 Task: Look for space in Narasaraopet, India from 2nd September, 2023 to 10th September, 2023 for 1 adult in price range Rs.5000 to Rs.16000. Place can be private room with 1  bedroom having 1 bed and 1 bathroom. Property type can be house, flat, guest house, hotel. Amenities needed are: washing machine. Booking option can be shelf check-in. Required host language is English.
Action: Mouse moved to (435, 74)
Screenshot: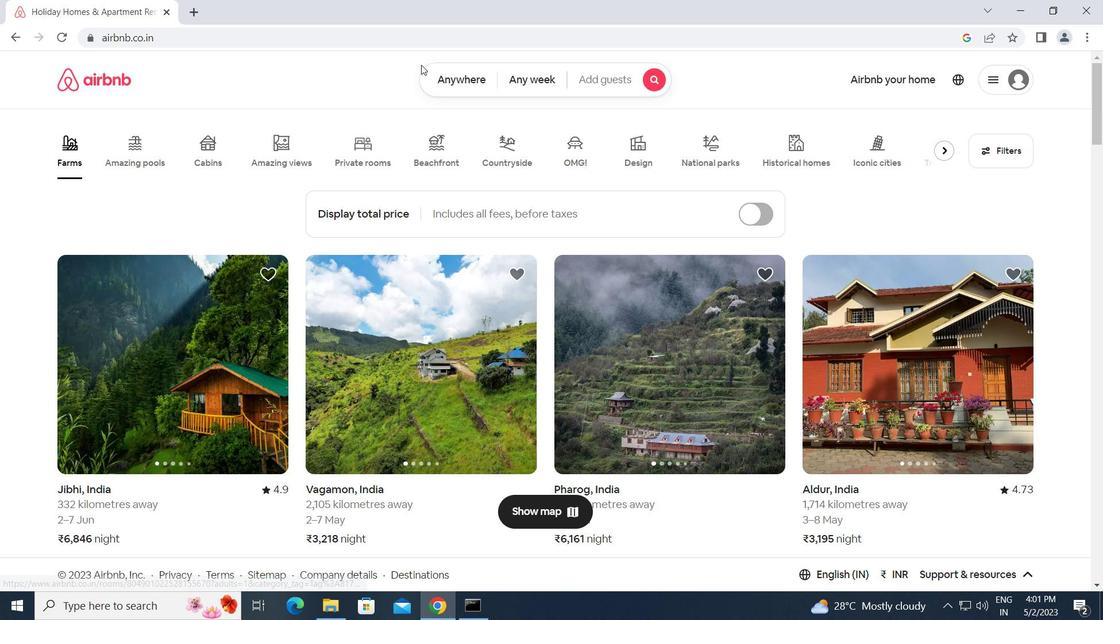 
Action: Mouse pressed left at (435, 74)
Screenshot: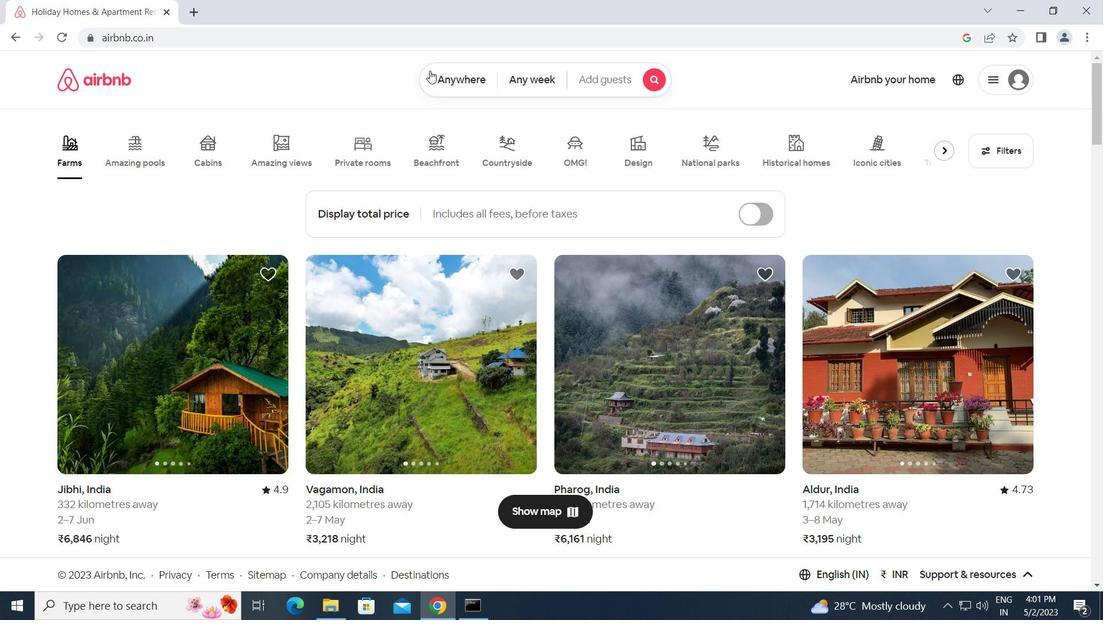 
Action: Mouse moved to (382, 116)
Screenshot: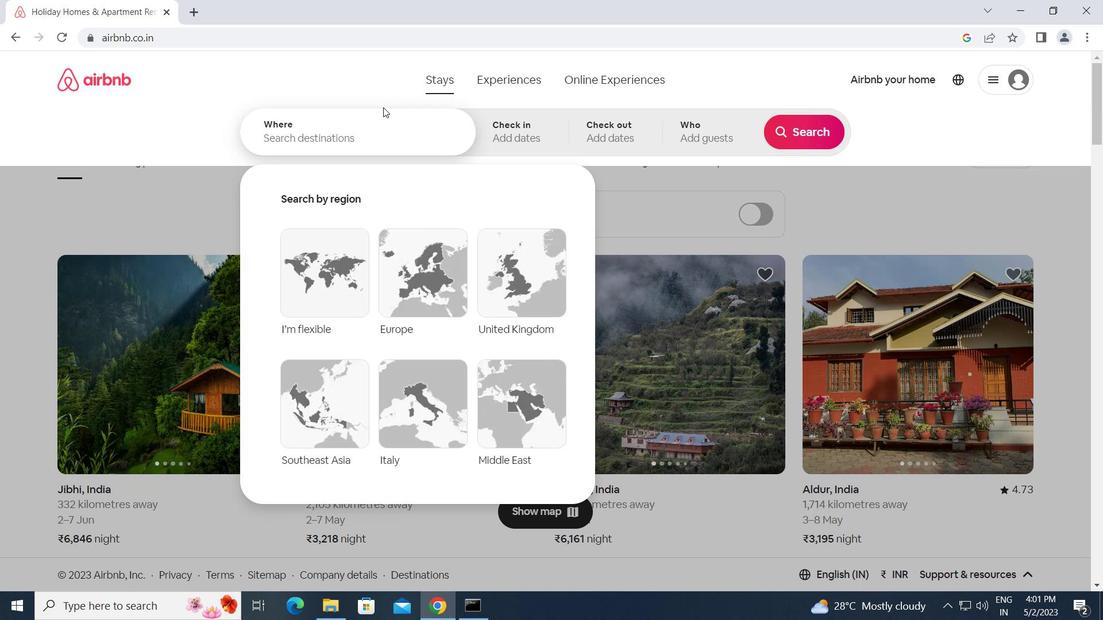 
Action: Mouse pressed left at (382, 116)
Screenshot: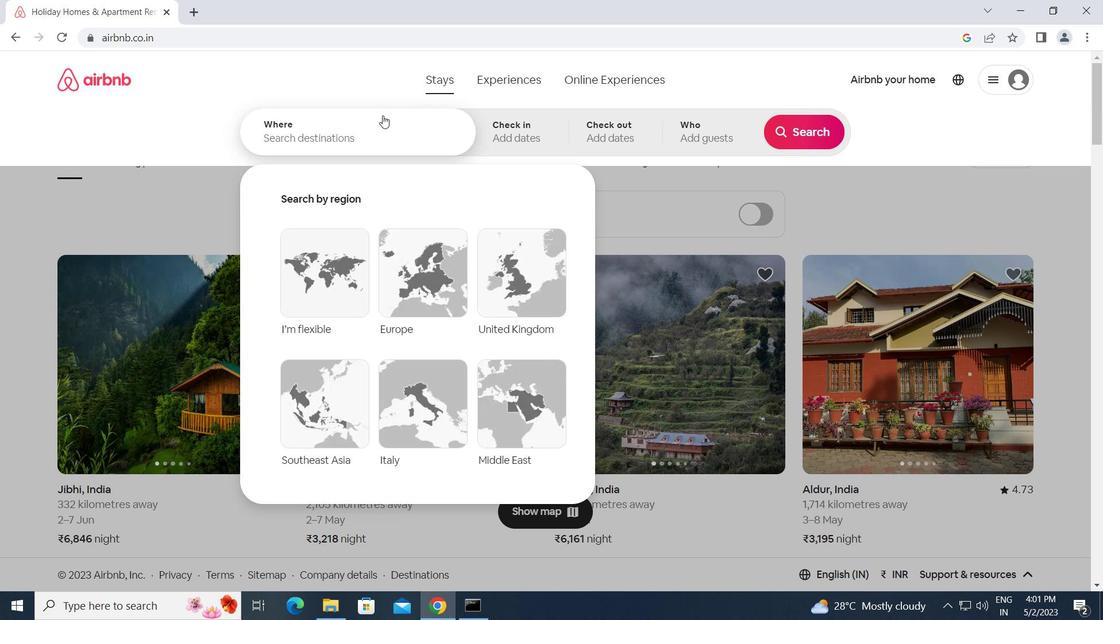 
Action: Mouse moved to (382, 116)
Screenshot: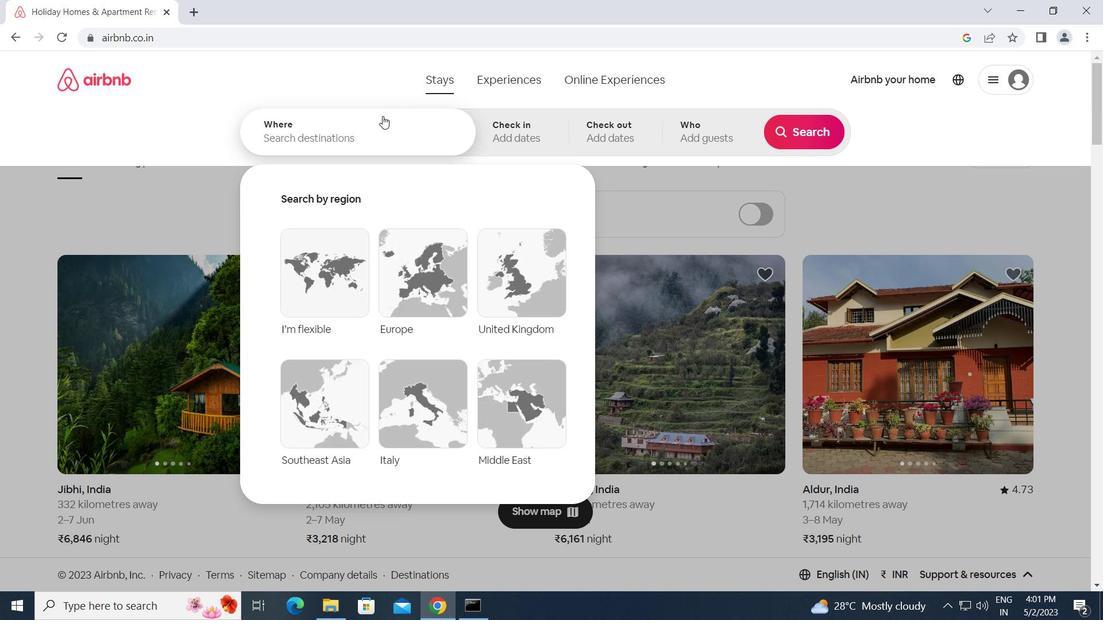 
Action: Key pressed n<Key.caps_lock>arasaraopet,<Key.space><Key.caps_lock>i<Key.caps_lock>ndia<Key.enter>
Screenshot: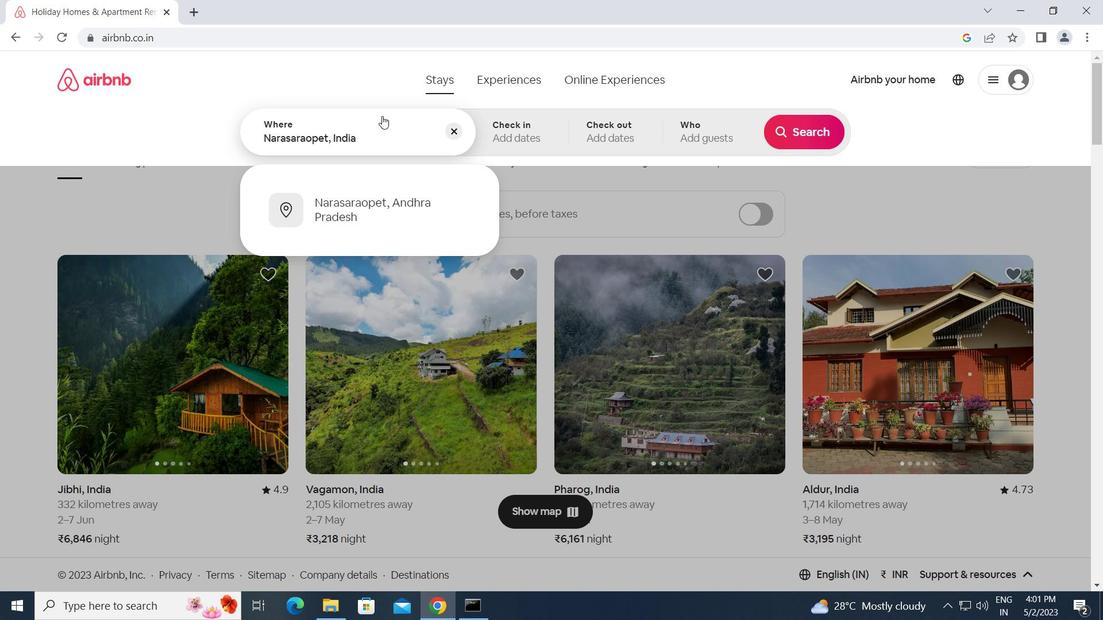 
Action: Mouse moved to (794, 251)
Screenshot: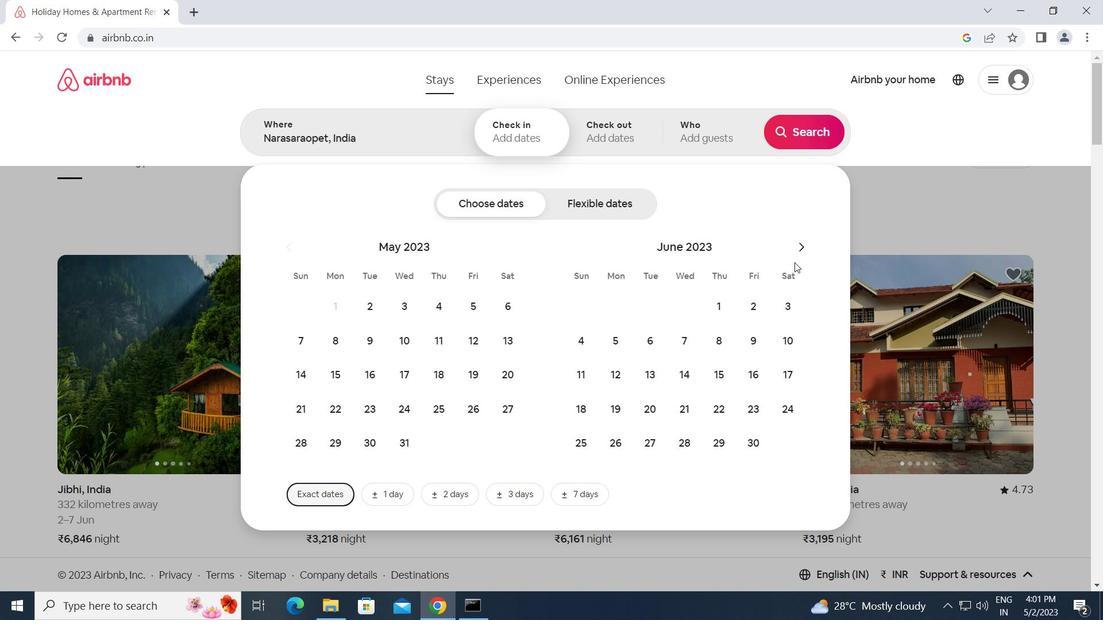 
Action: Mouse pressed left at (794, 251)
Screenshot: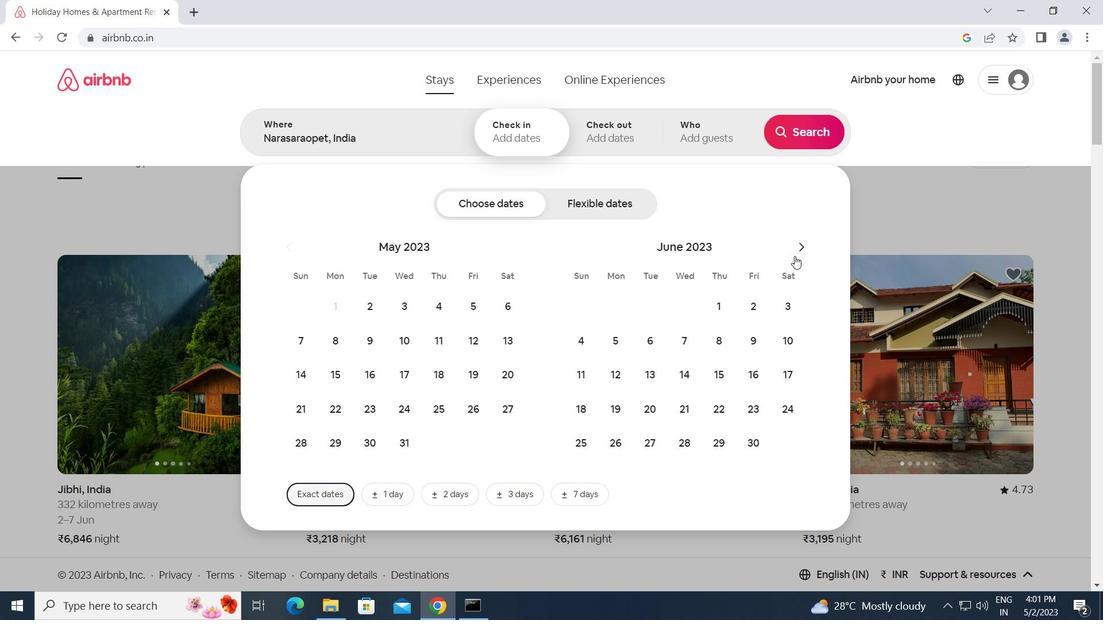 
Action: Mouse pressed left at (794, 251)
Screenshot: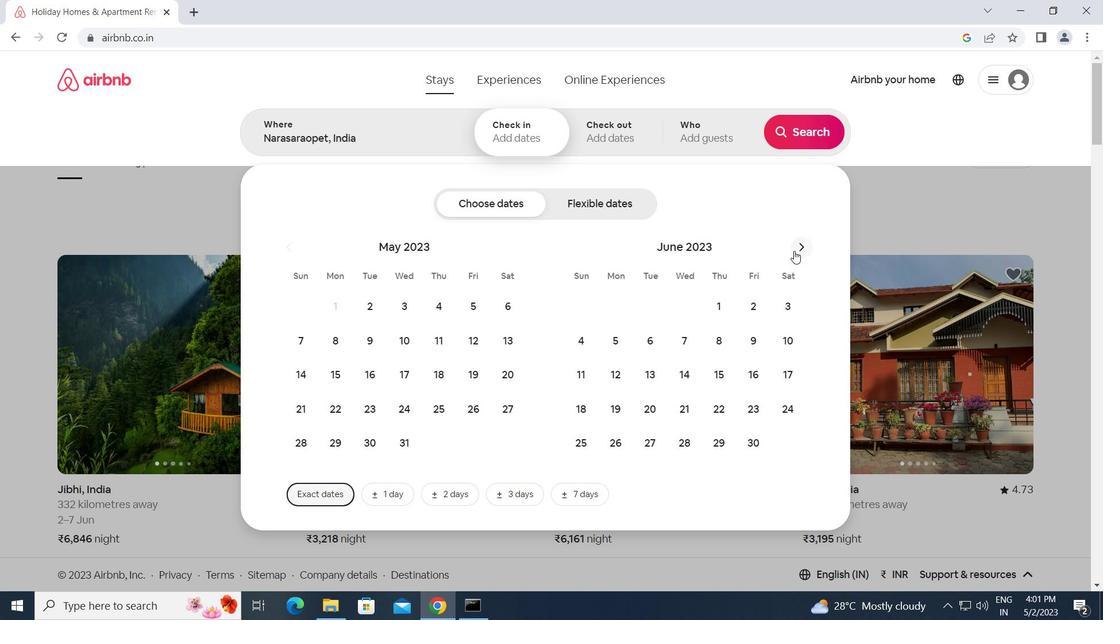 
Action: Mouse pressed left at (794, 251)
Screenshot: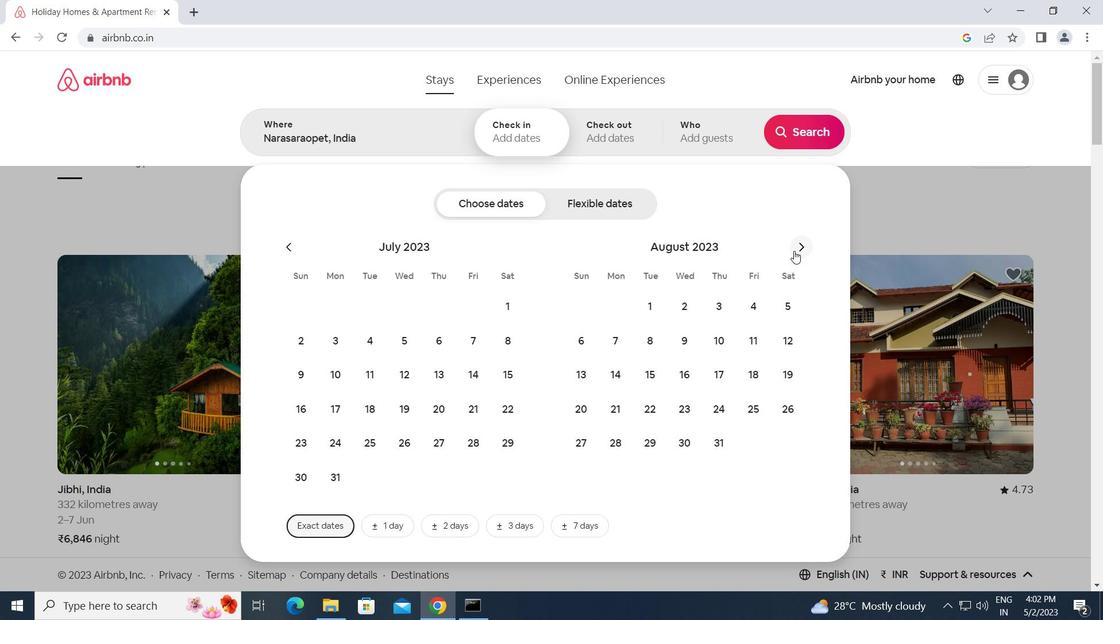 
Action: Mouse moved to (790, 300)
Screenshot: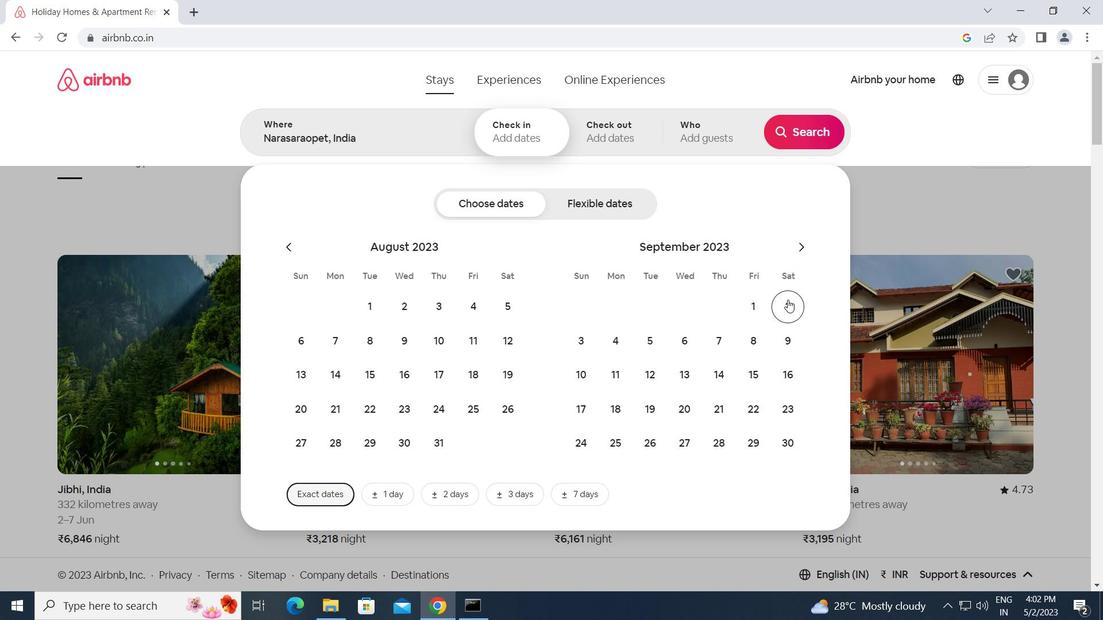 
Action: Mouse pressed left at (790, 300)
Screenshot: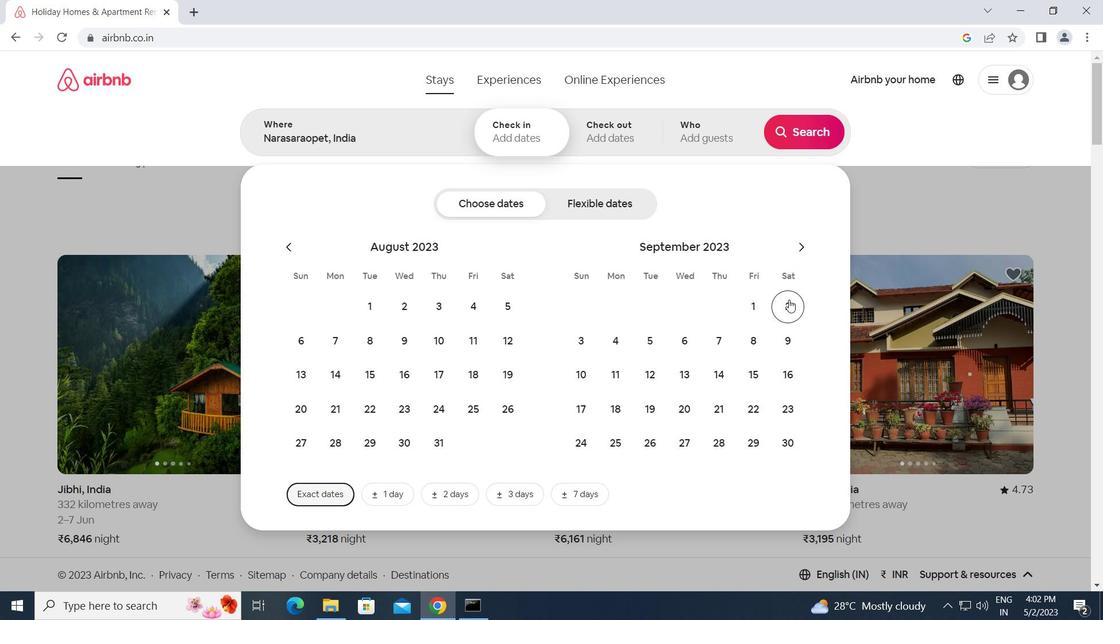 
Action: Mouse moved to (574, 375)
Screenshot: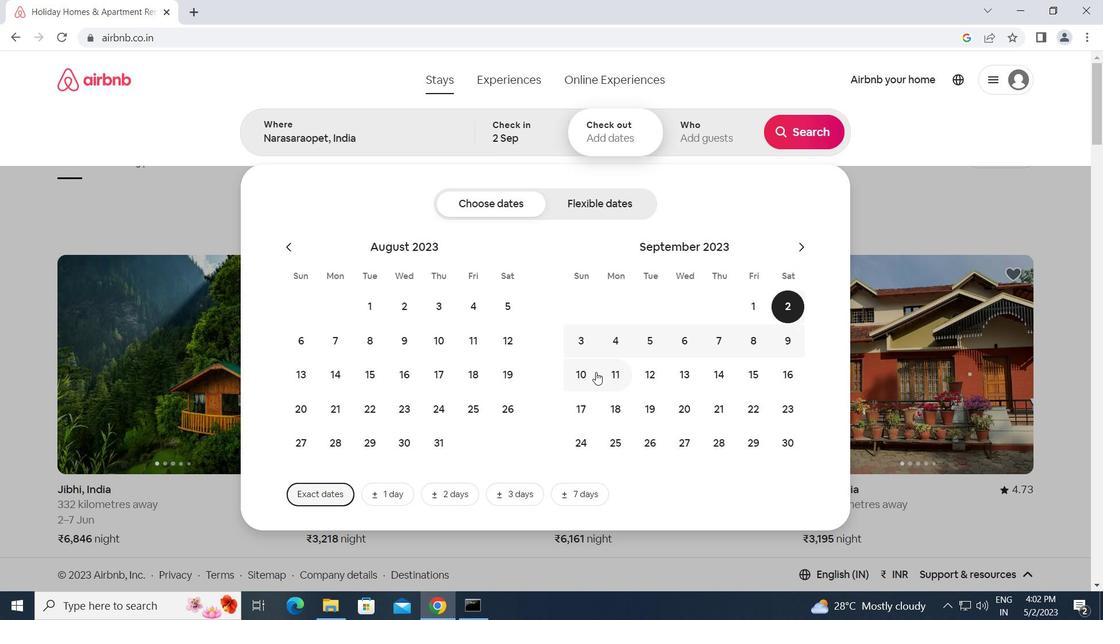 
Action: Mouse pressed left at (574, 375)
Screenshot: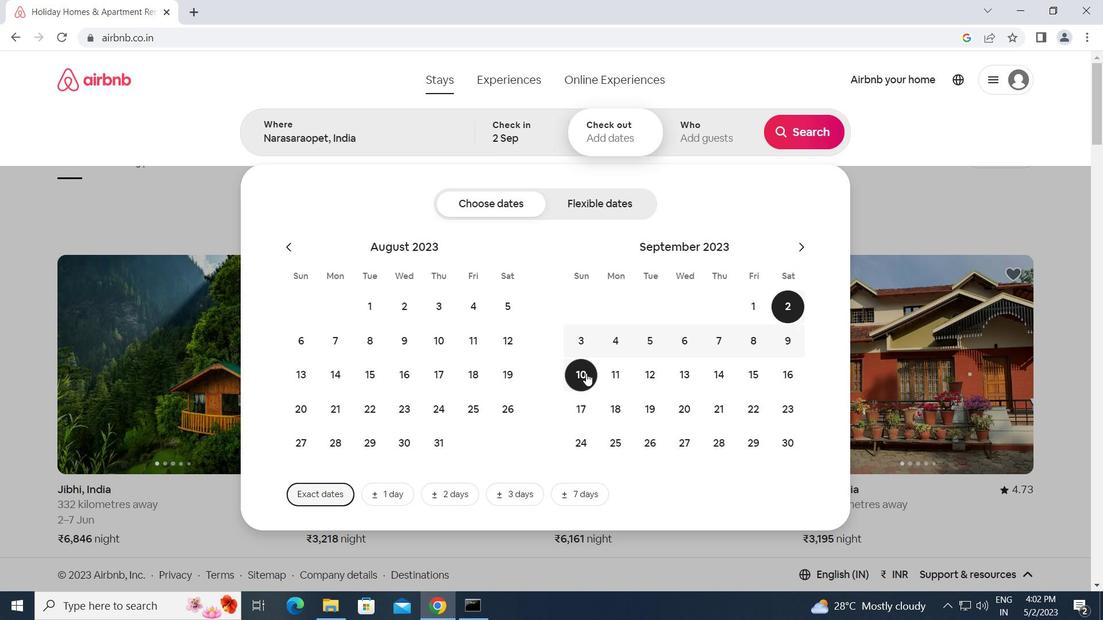 
Action: Mouse moved to (716, 133)
Screenshot: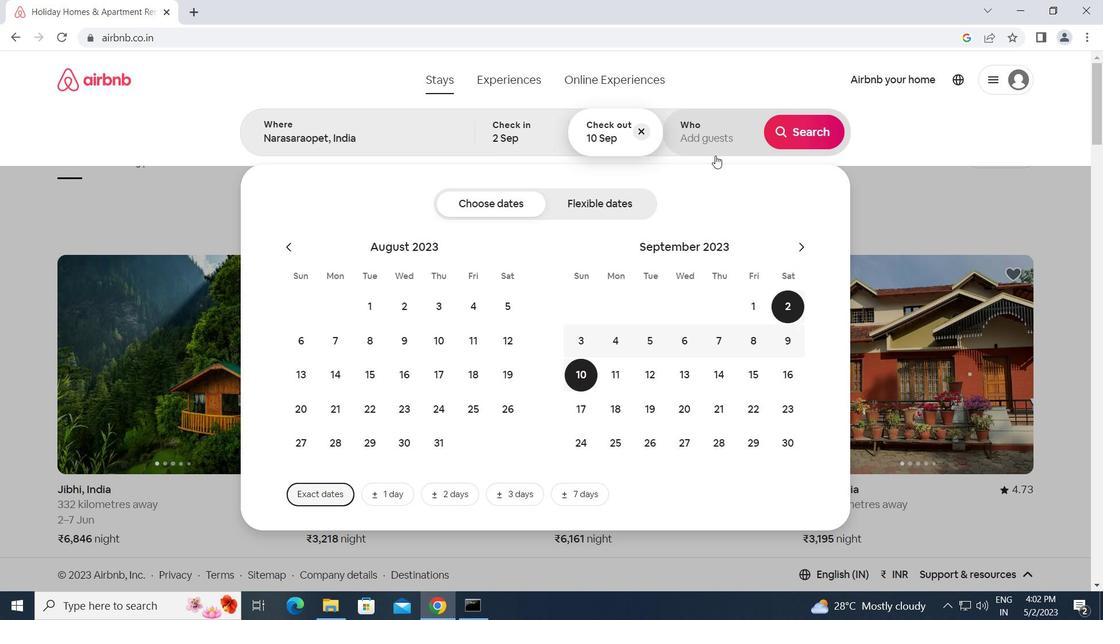 
Action: Mouse pressed left at (716, 133)
Screenshot: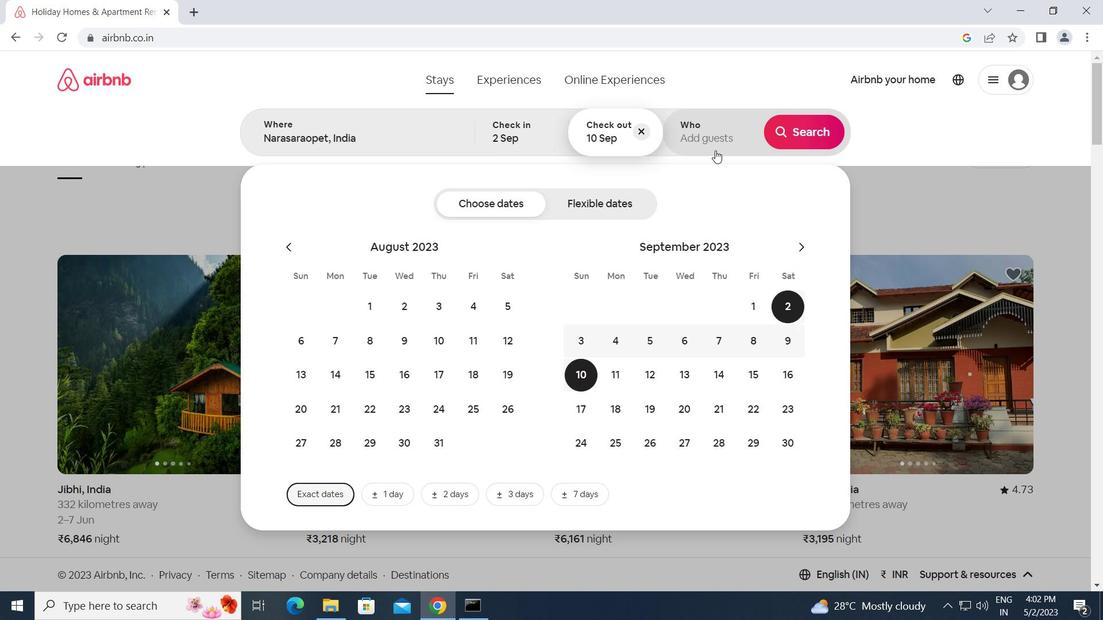 
Action: Mouse moved to (812, 204)
Screenshot: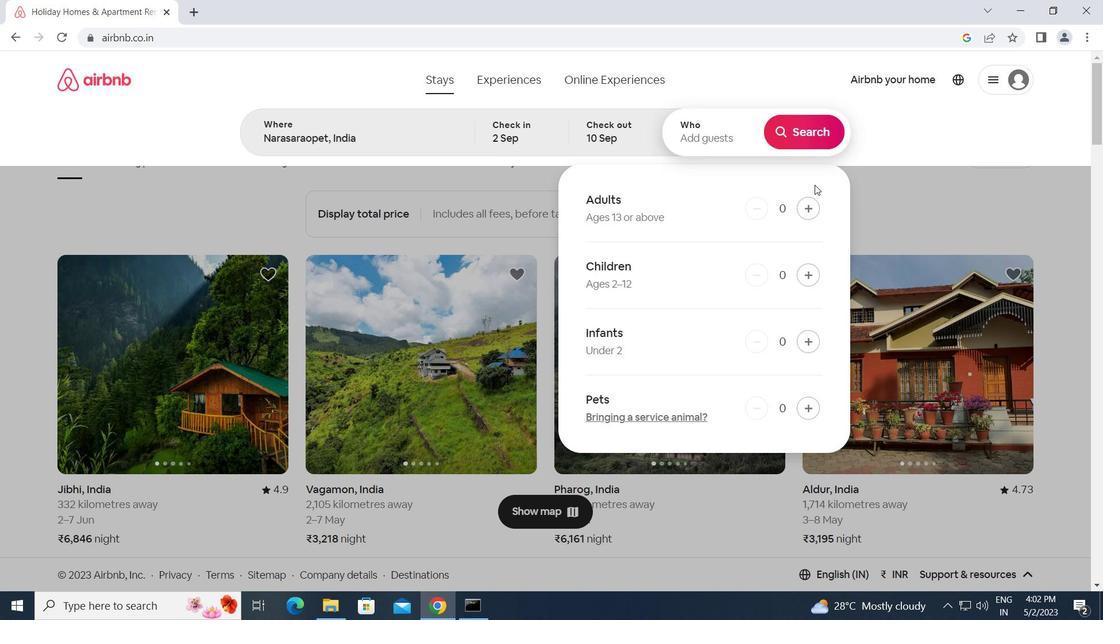 
Action: Mouse pressed left at (812, 204)
Screenshot: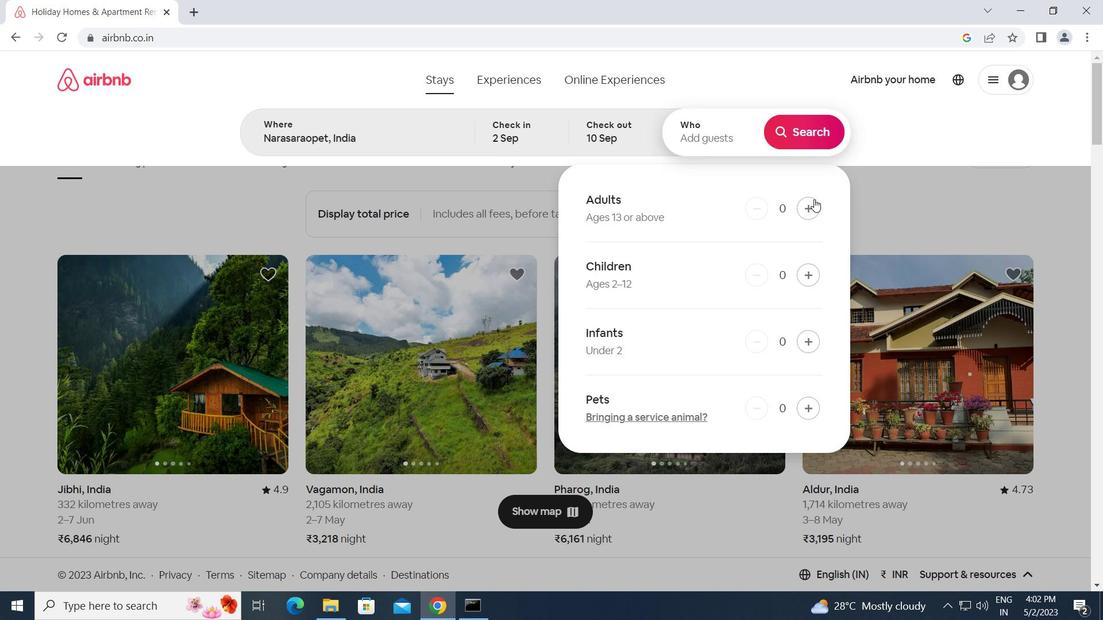 
Action: Mouse moved to (819, 120)
Screenshot: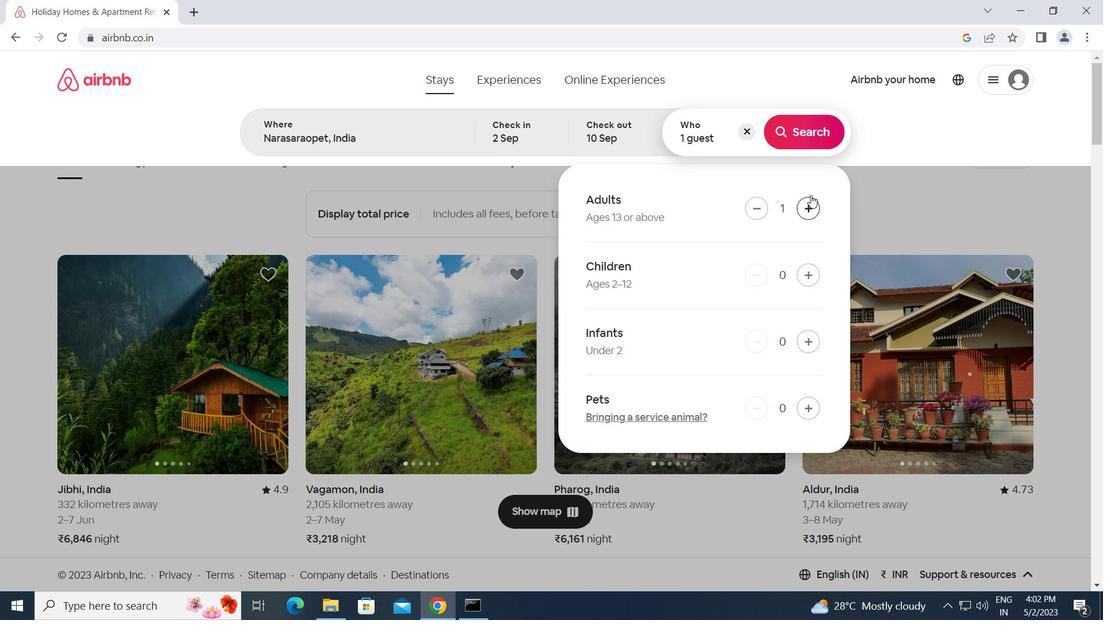 
Action: Mouse pressed left at (819, 120)
Screenshot: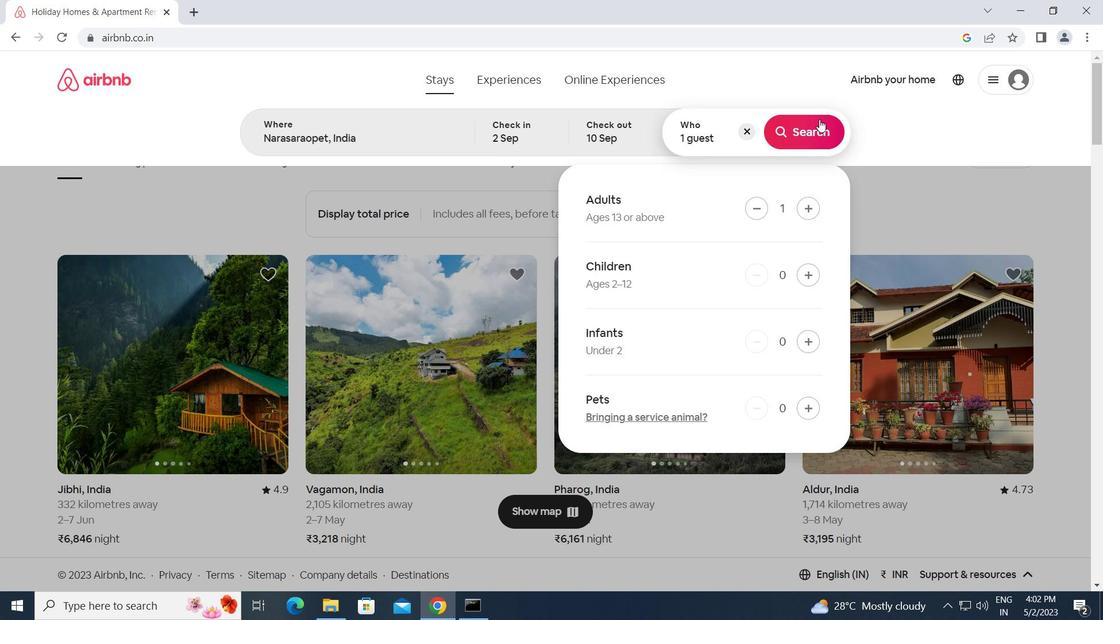 
Action: Mouse moved to (1045, 140)
Screenshot: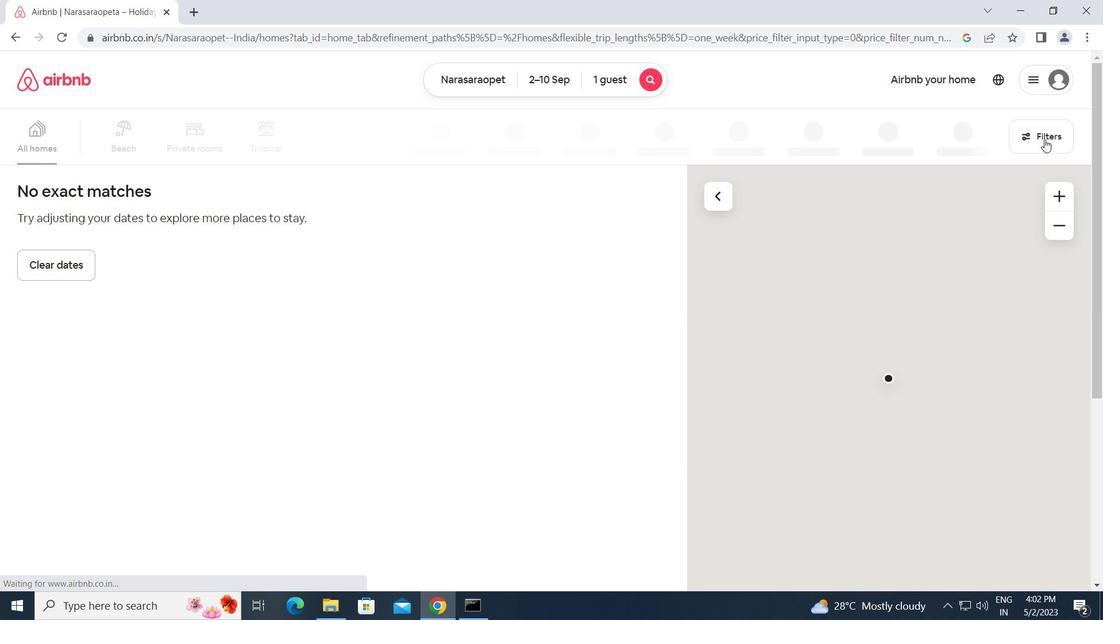 
Action: Mouse pressed left at (1045, 140)
Screenshot: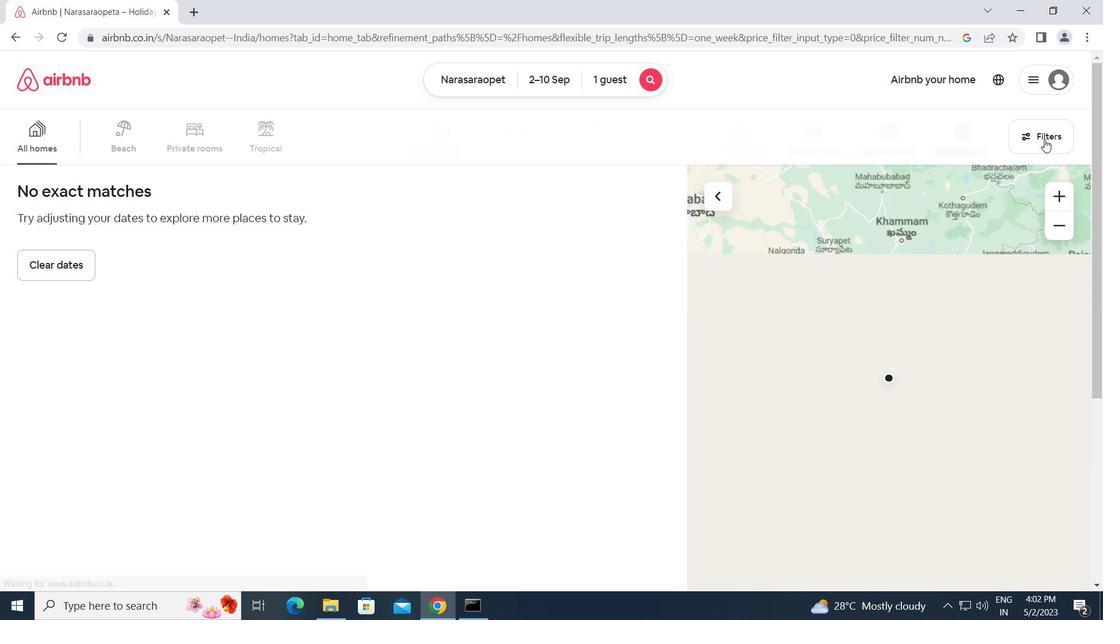 
Action: Mouse moved to (371, 232)
Screenshot: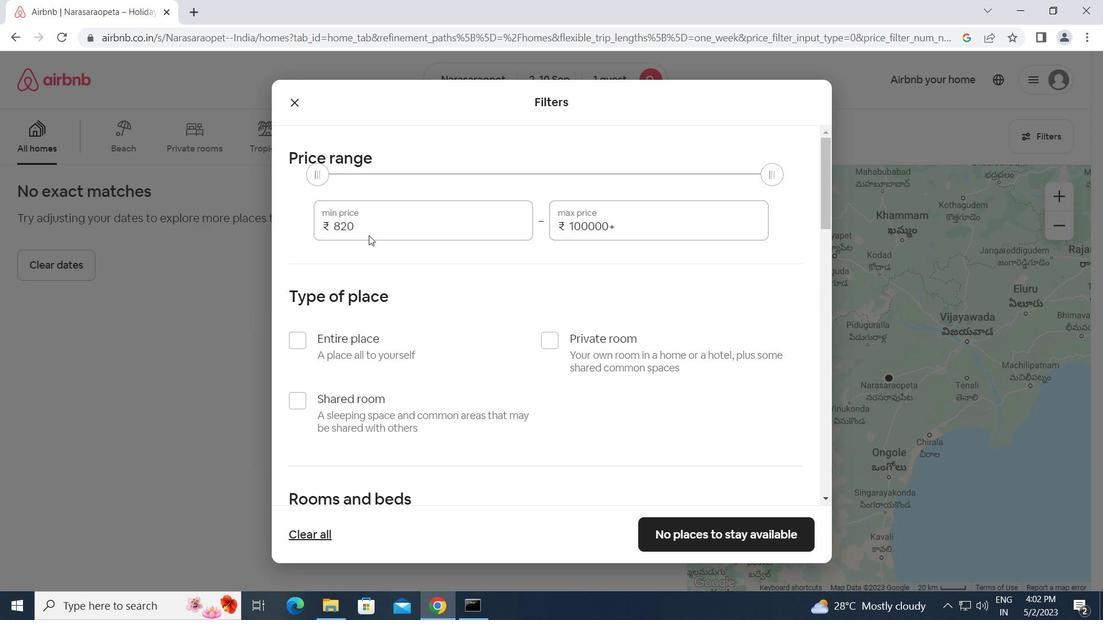
Action: Mouse pressed left at (371, 232)
Screenshot: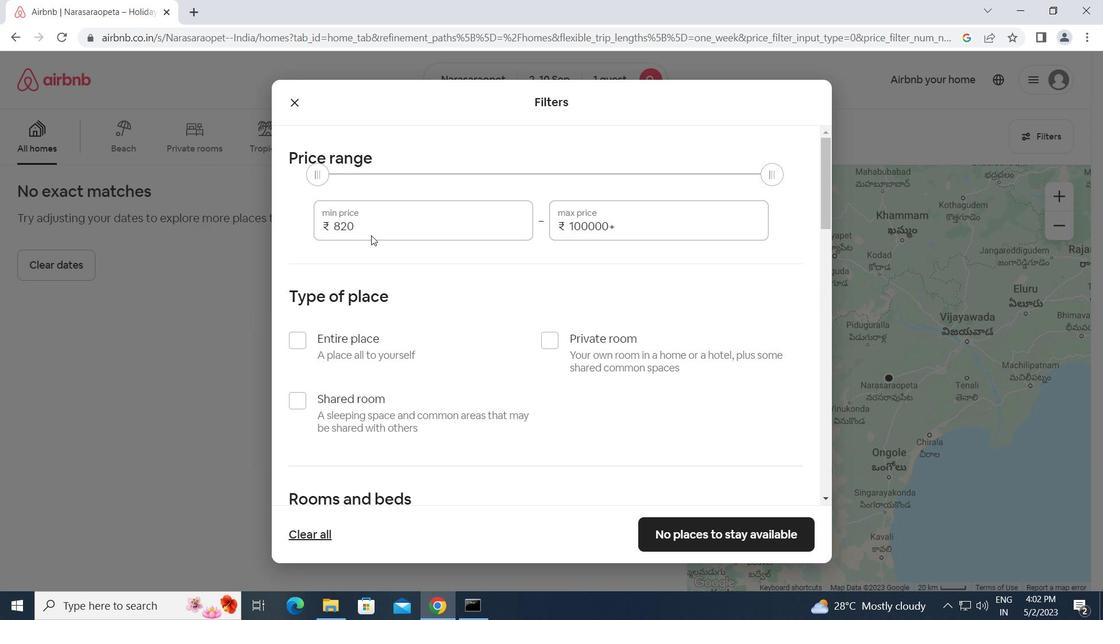 
Action: Mouse moved to (303, 227)
Screenshot: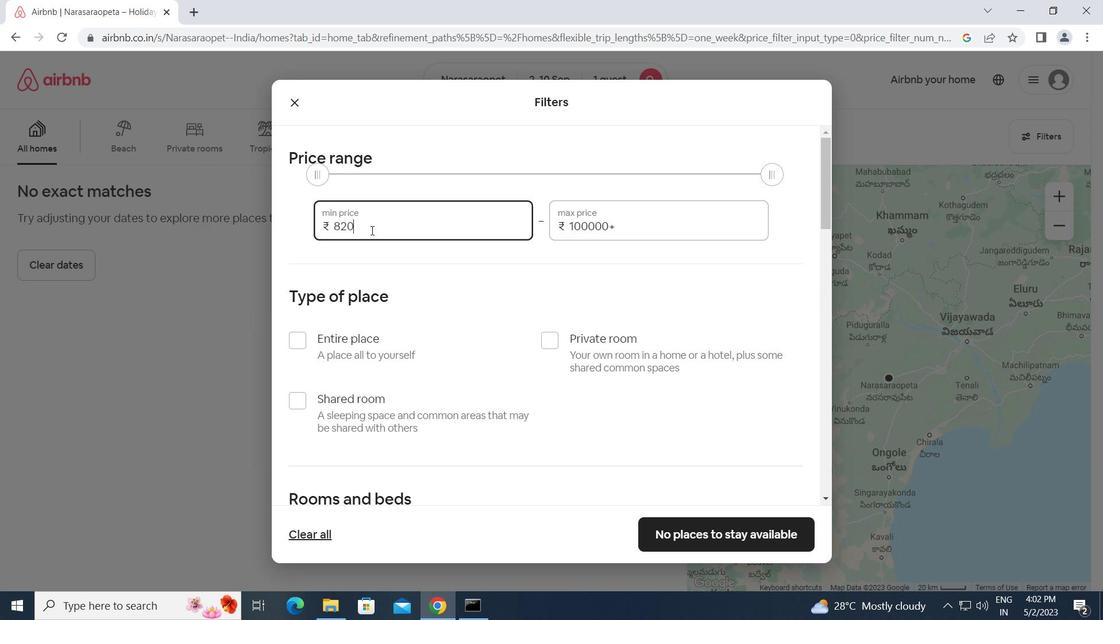 
Action: Key pressed 5000<Key.tab>16000
Screenshot: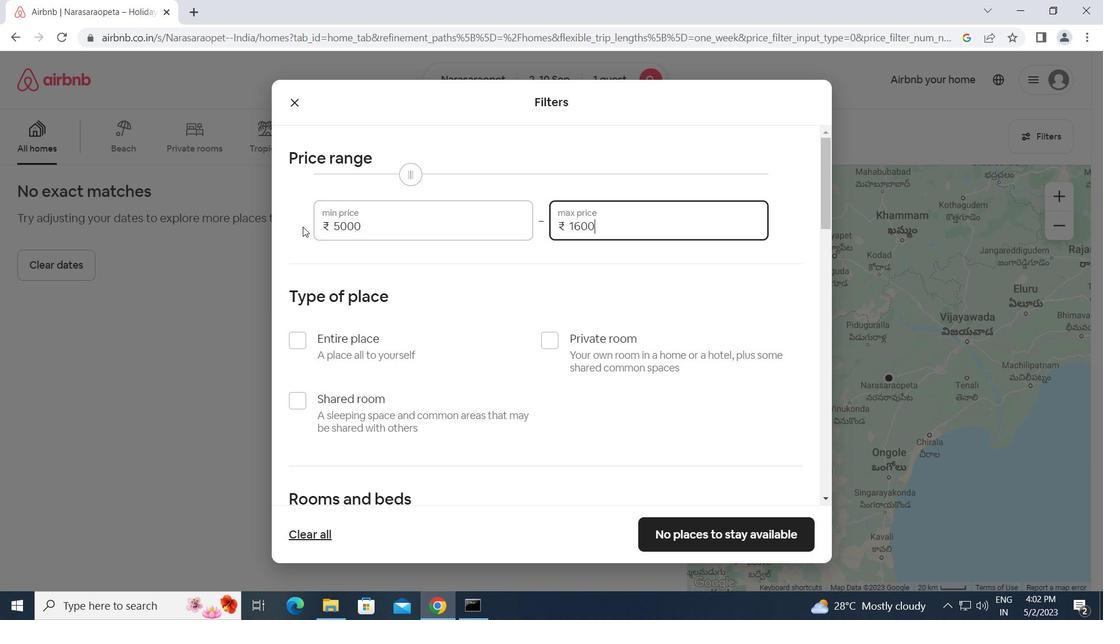 
Action: Mouse moved to (549, 342)
Screenshot: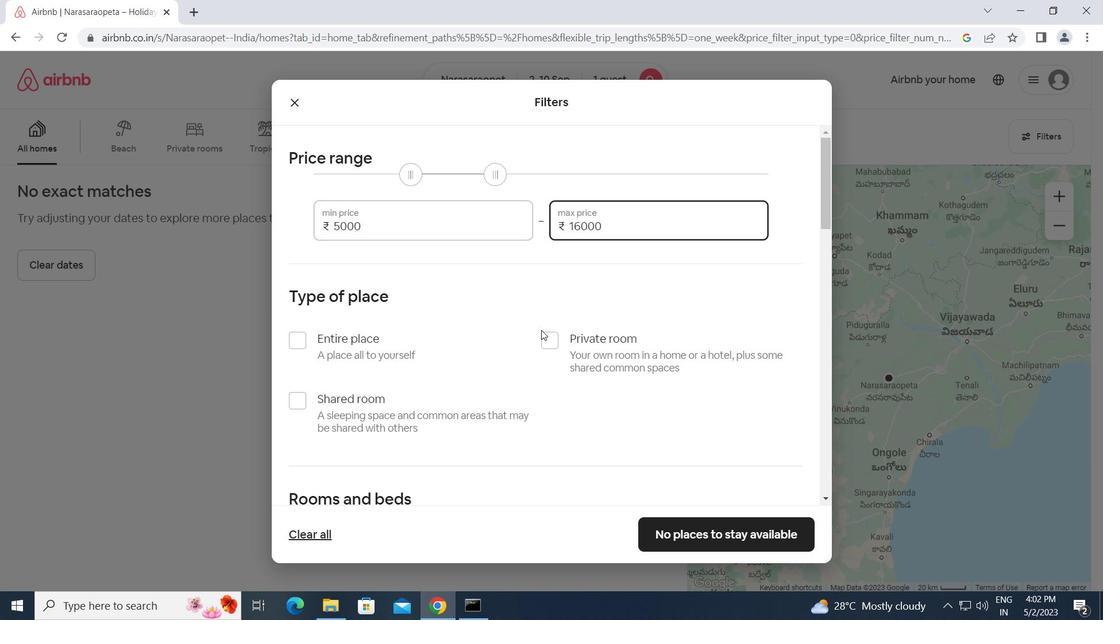 
Action: Mouse pressed left at (549, 342)
Screenshot: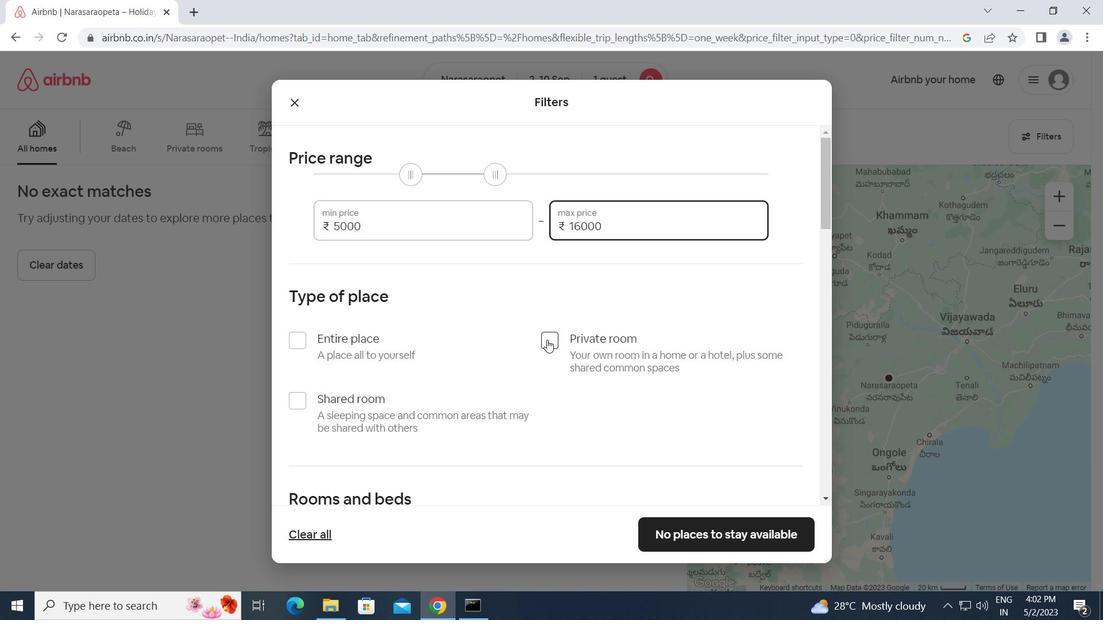
Action: Mouse moved to (542, 342)
Screenshot: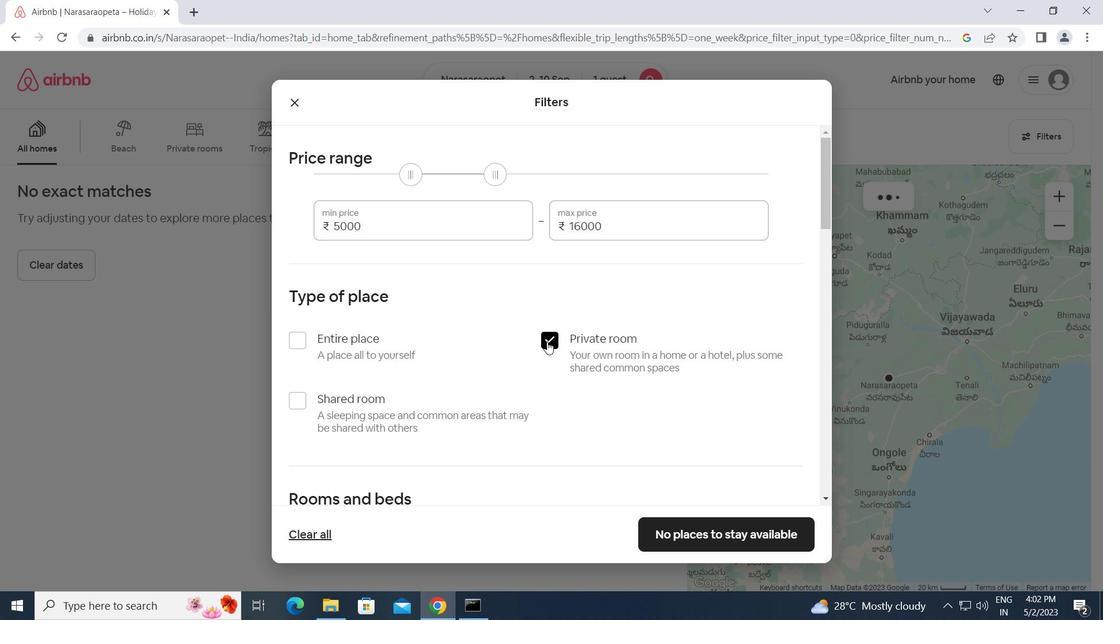 
Action: Mouse scrolled (542, 341) with delta (0, 0)
Screenshot: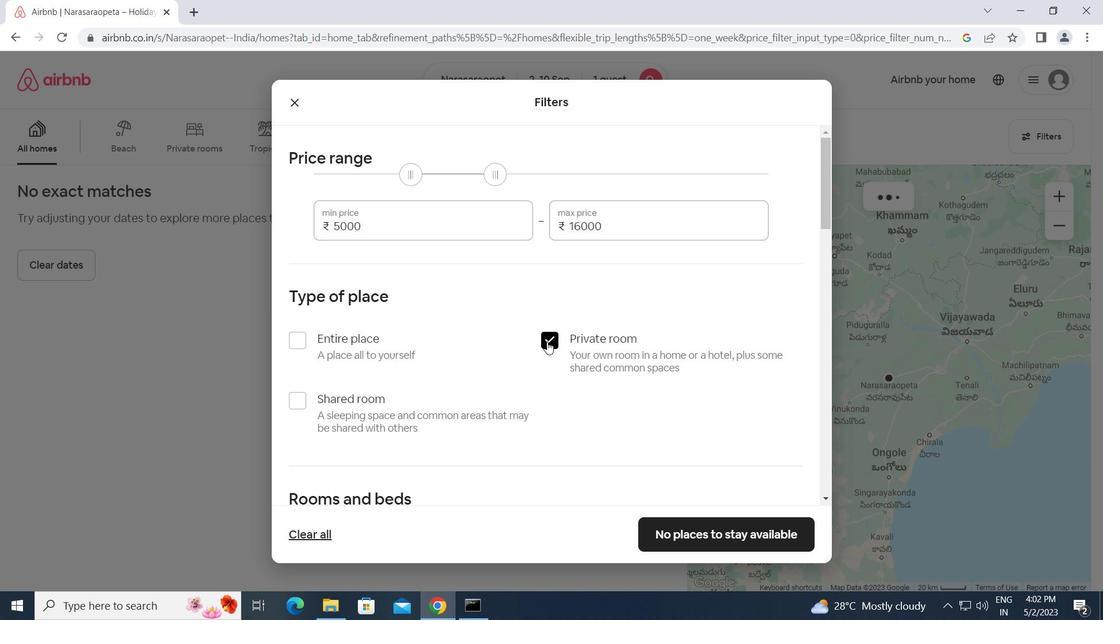 
Action: Mouse scrolled (542, 341) with delta (0, 0)
Screenshot: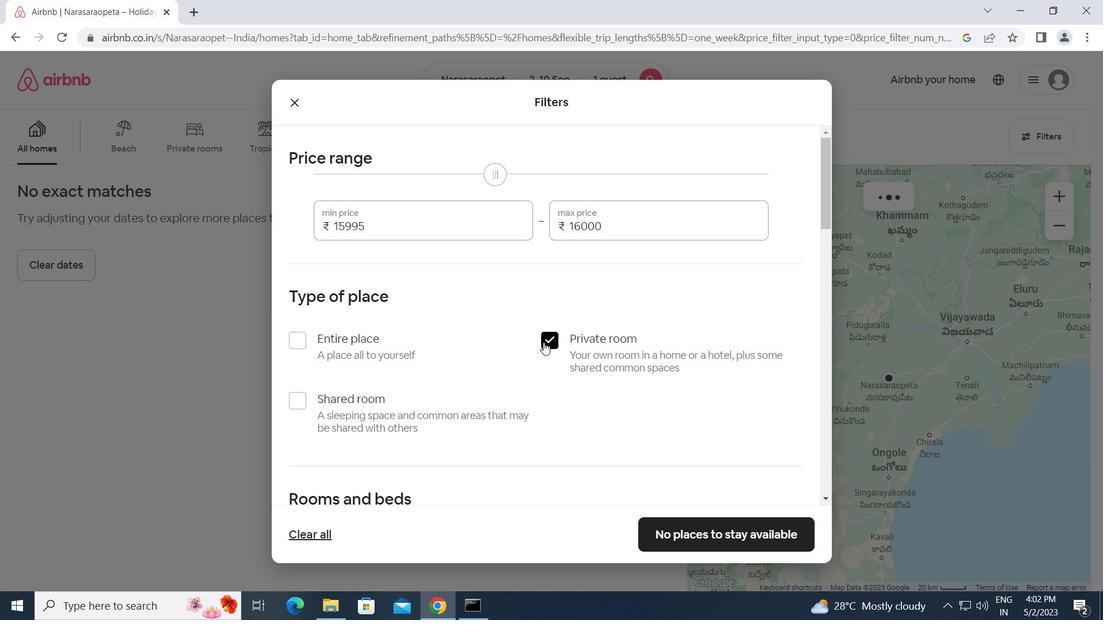 
Action: Mouse scrolled (542, 341) with delta (0, 0)
Screenshot: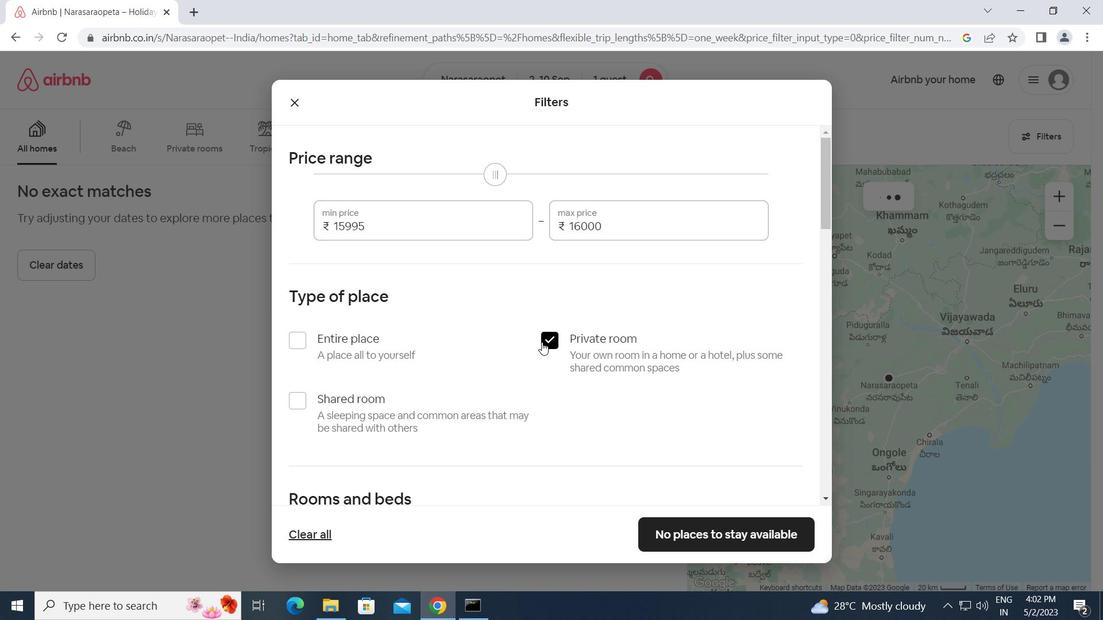 
Action: Mouse scrolled (542, 341) with delta (0, 0)
Screenshot: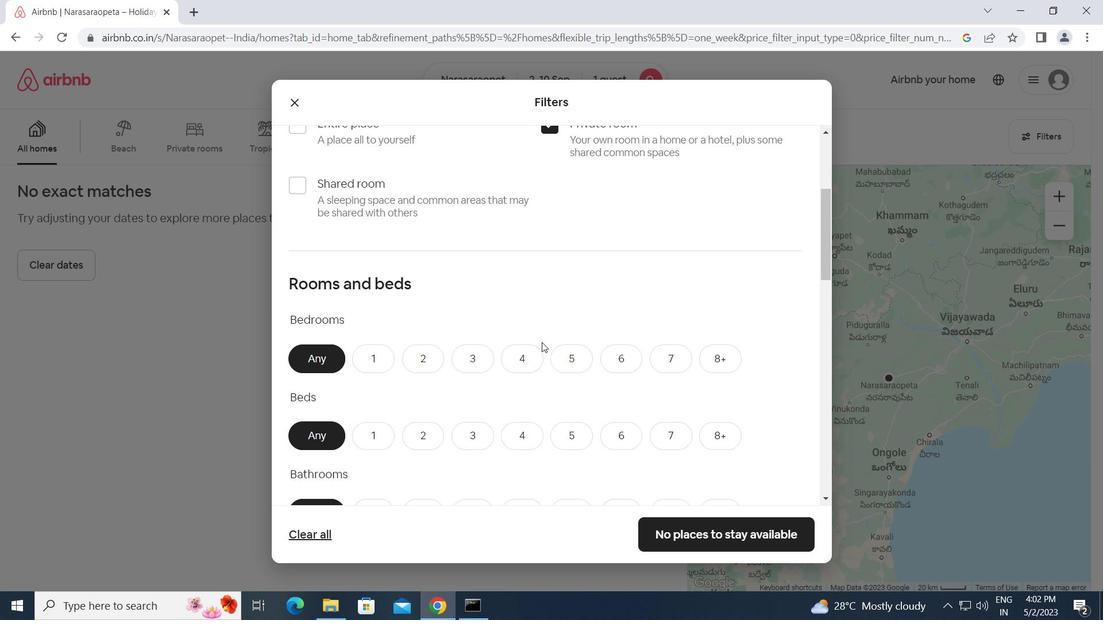 
Action: Mouse scrolled (542, 341) with delta (0, 0)
Screenshot: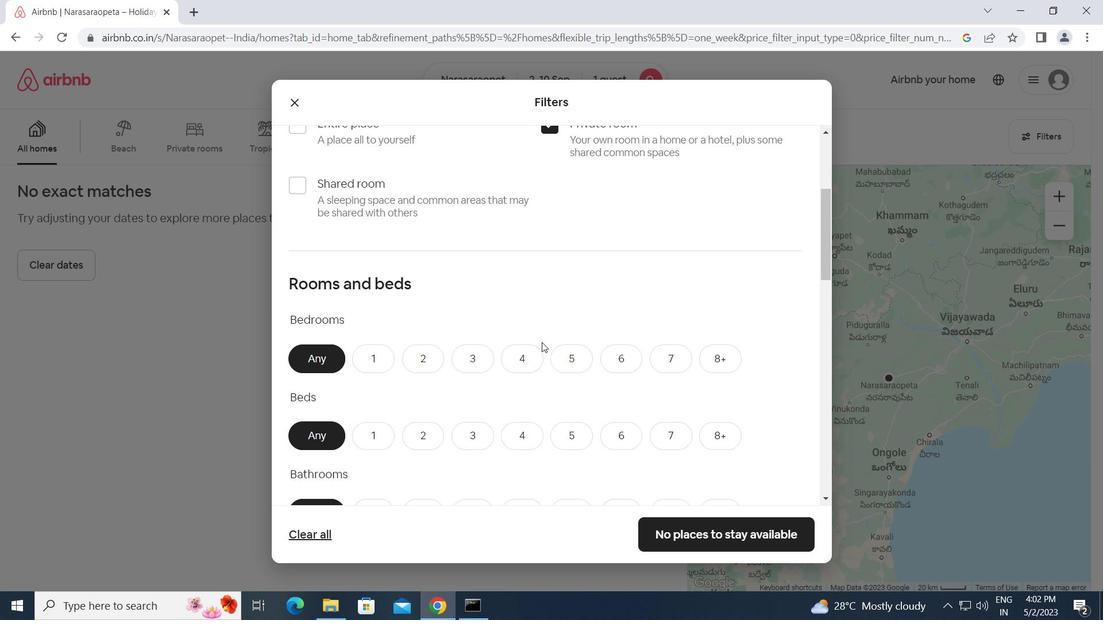 
Action: Mouse moved to (358, 213)
Screenshot: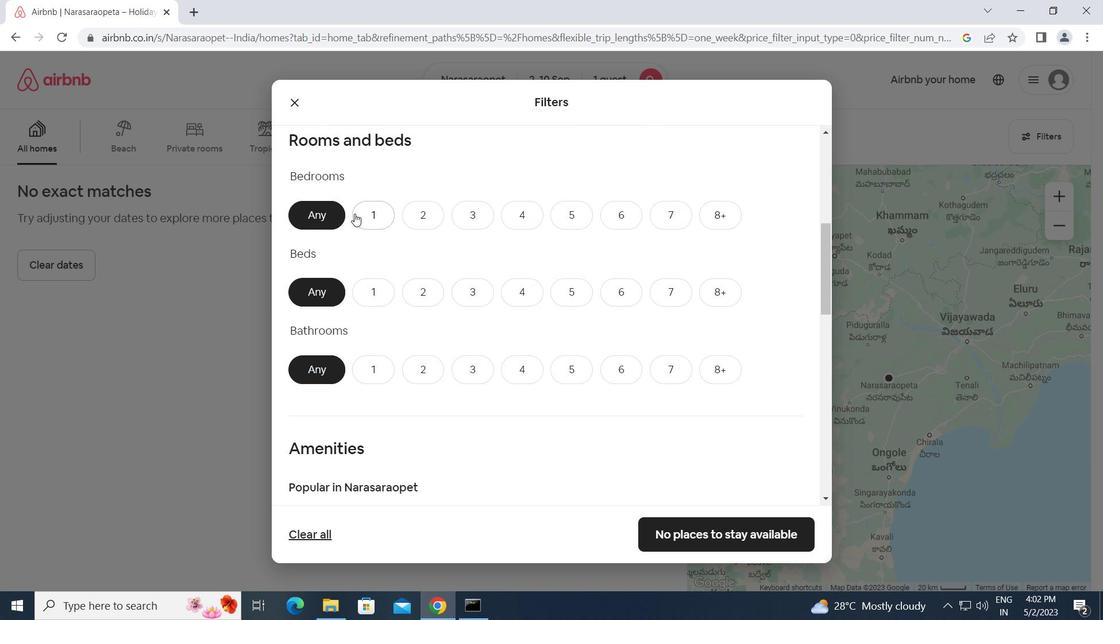 
Action: Mouse pressed left at (358, 213)
Screenshot: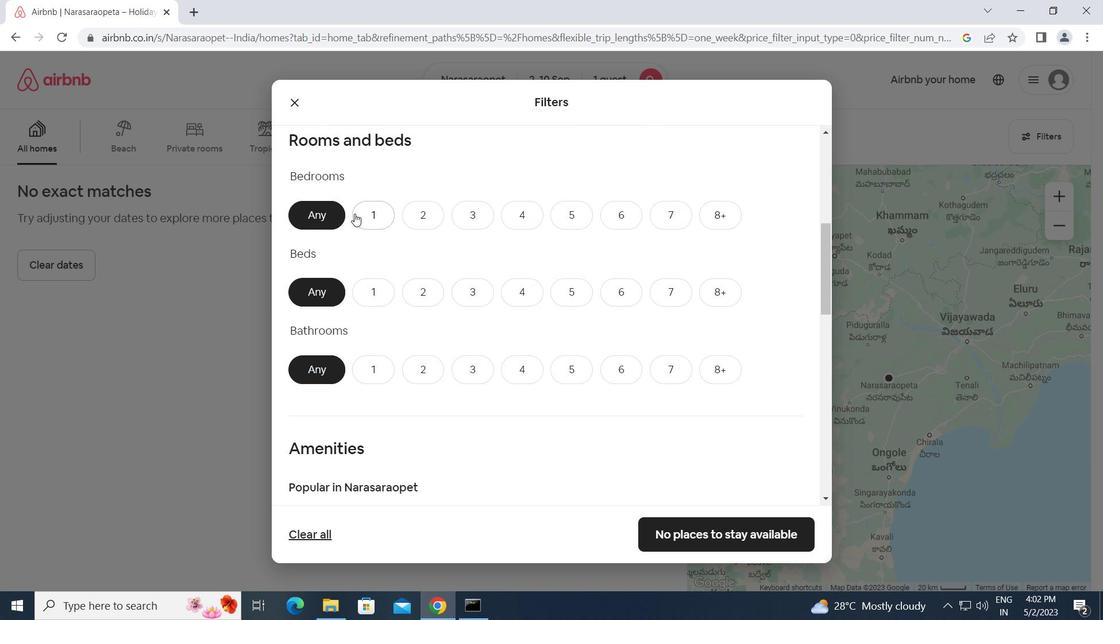 
Action: Mouse moved to (376, 286)
Screenshot: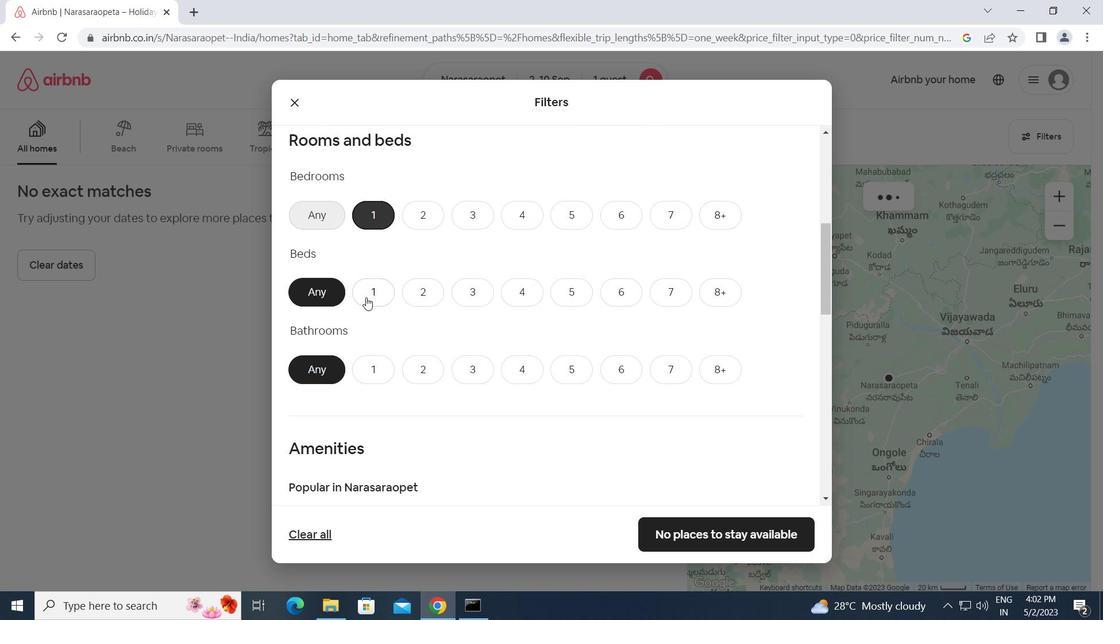 
Action: Mouse pressed left at (376, 286)
Screenshot: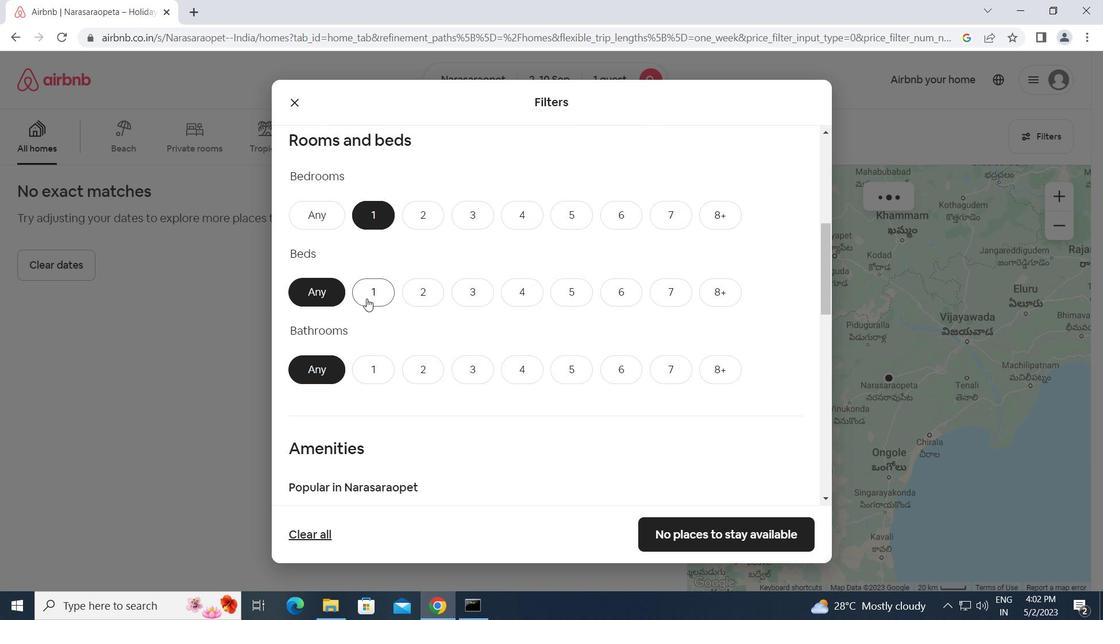 
Action: Mouse moved to (379, 359)
Screenshot: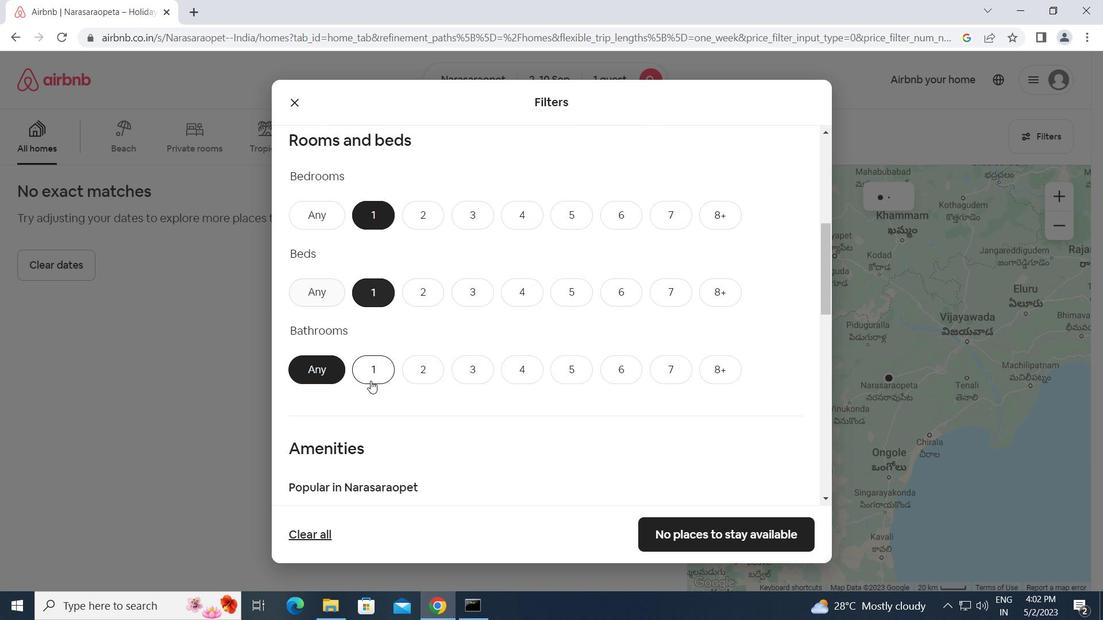 
Action: Mouse pressed left at (379, 359)
Screenshot: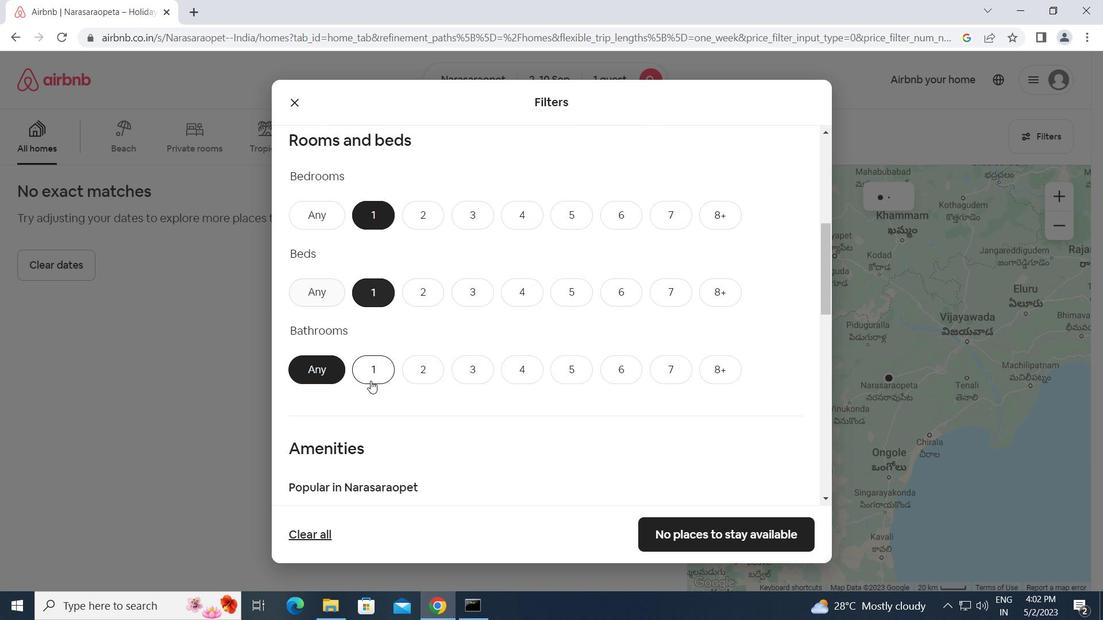 
Action: Mouse moved to (443, 401)
Screenshot: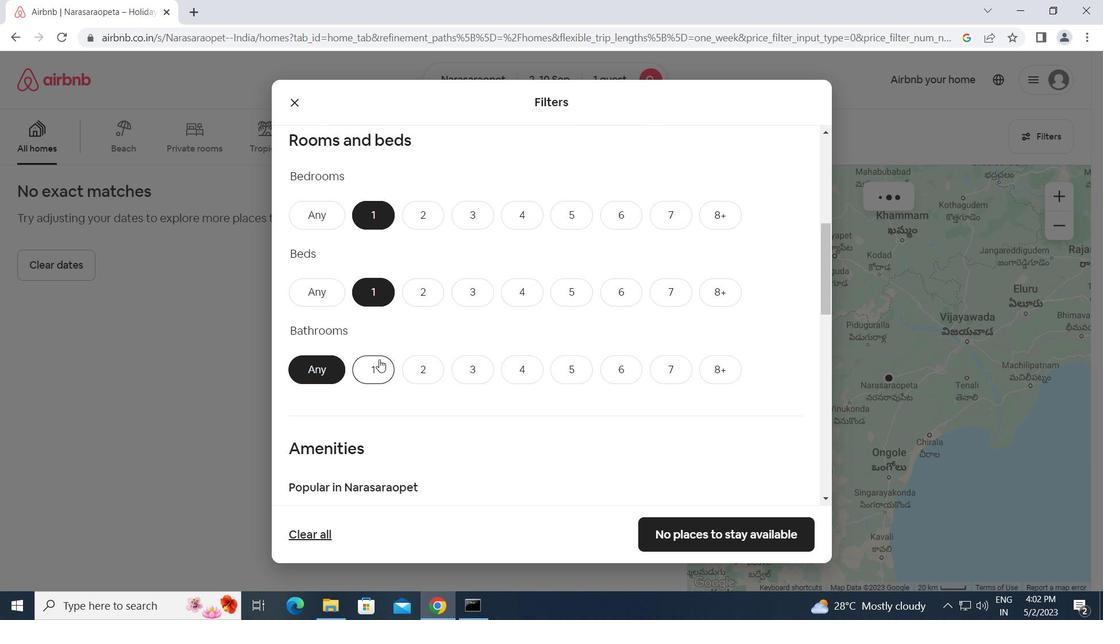 
Action: Mouse scrolled (443, 401) with delta (0, 0)
Screenshot: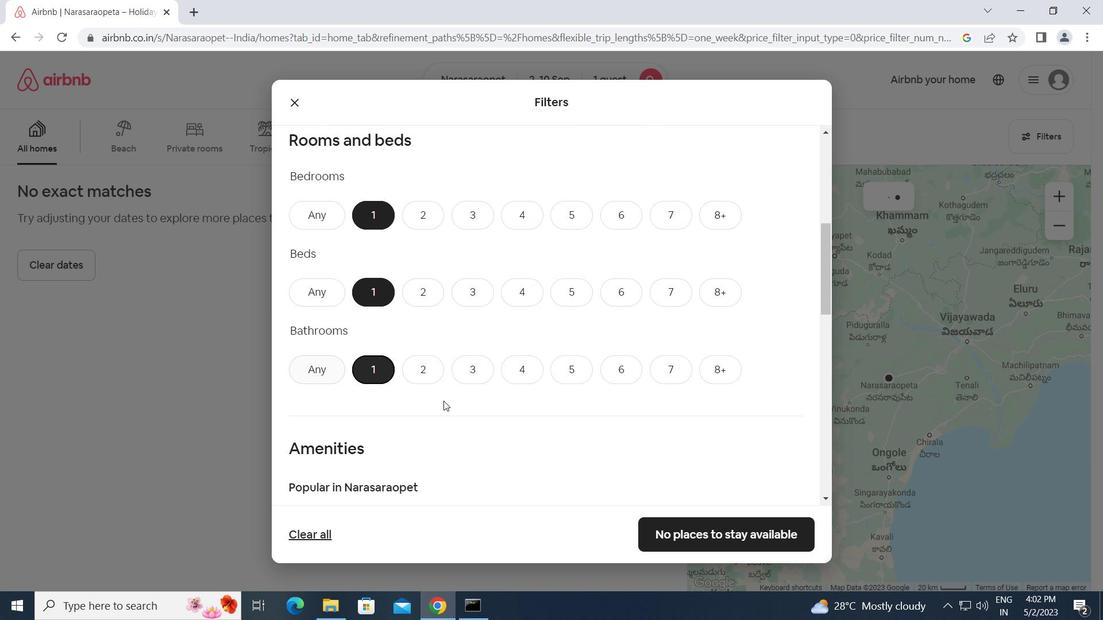 
Action: Mouse scrolled (443, 401) with delta (0, 0)
Screenshot: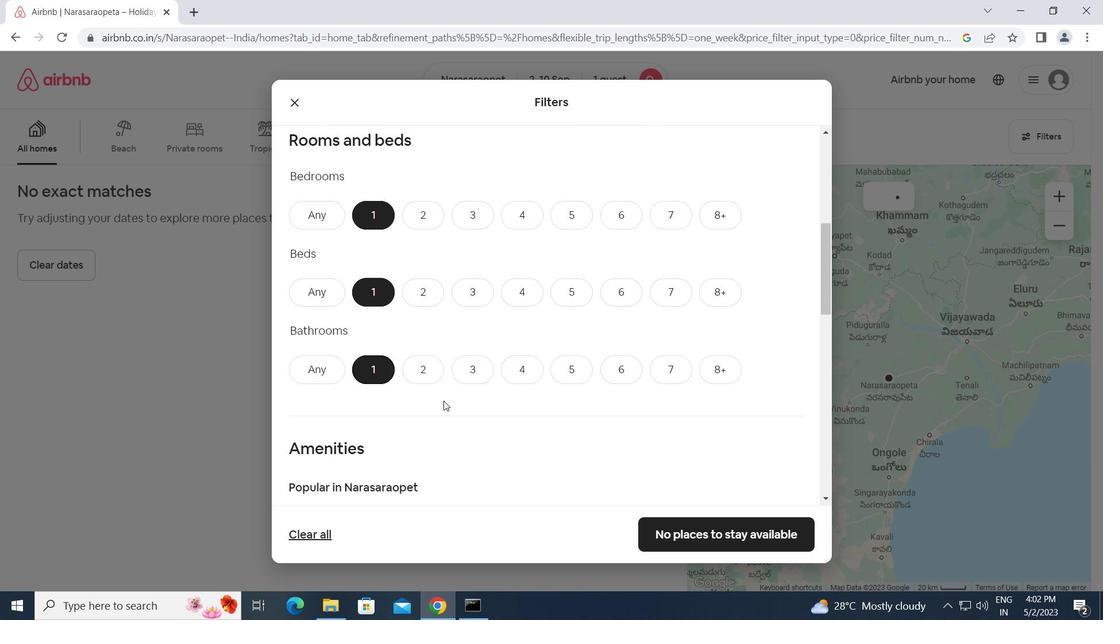 
Action: Mouse scrolled (443, 401) with delta (0, 0)
Screenshot: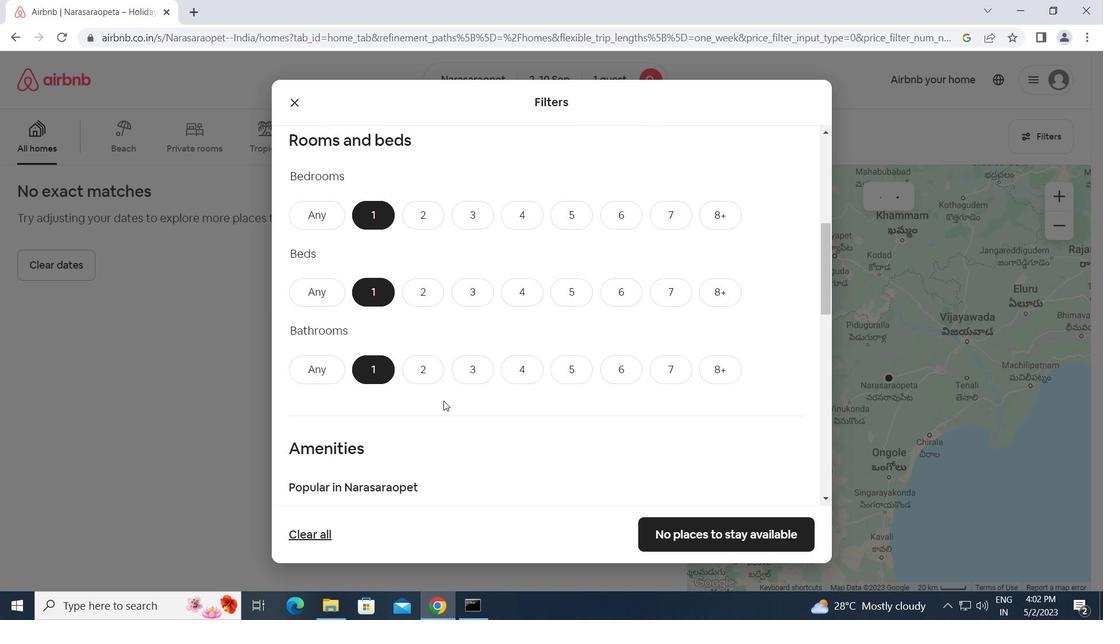 
Action: Mouse moved to (431, 382)
Screenshot: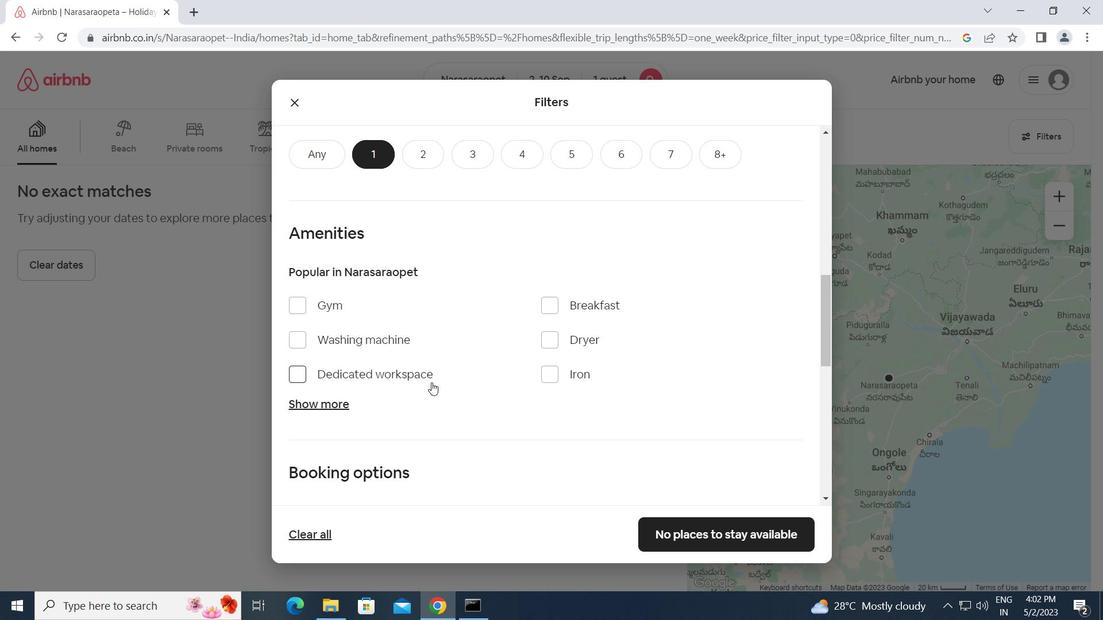 
Action: Mouse scrolled (431, 382) with delta (0, 0)
Screenshot: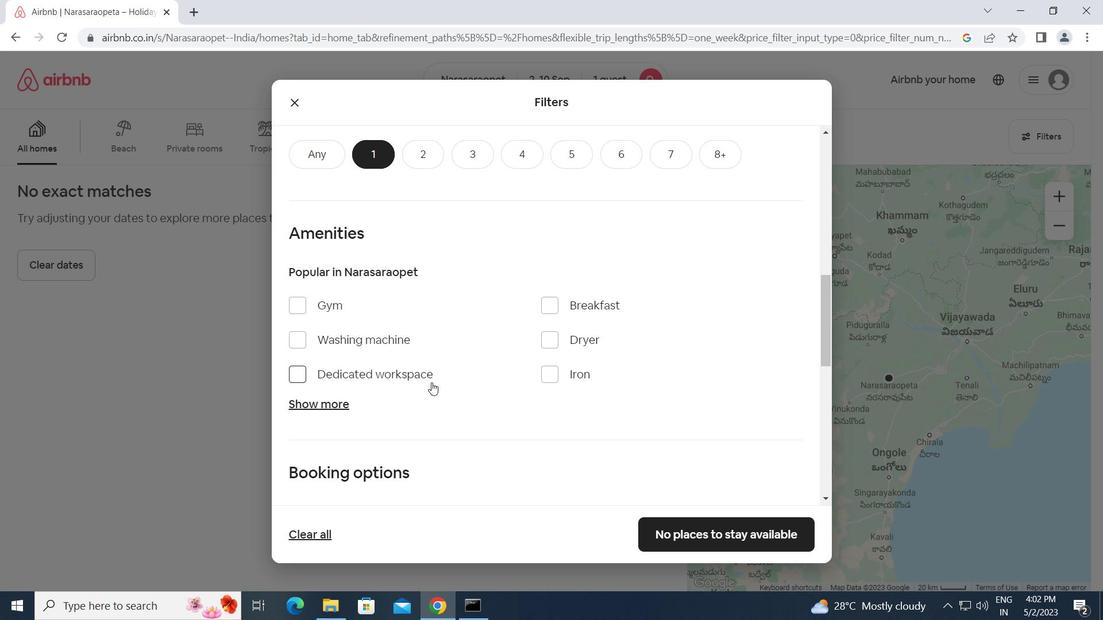 
Action: Mouse moved to (292, 269)
Screenshot: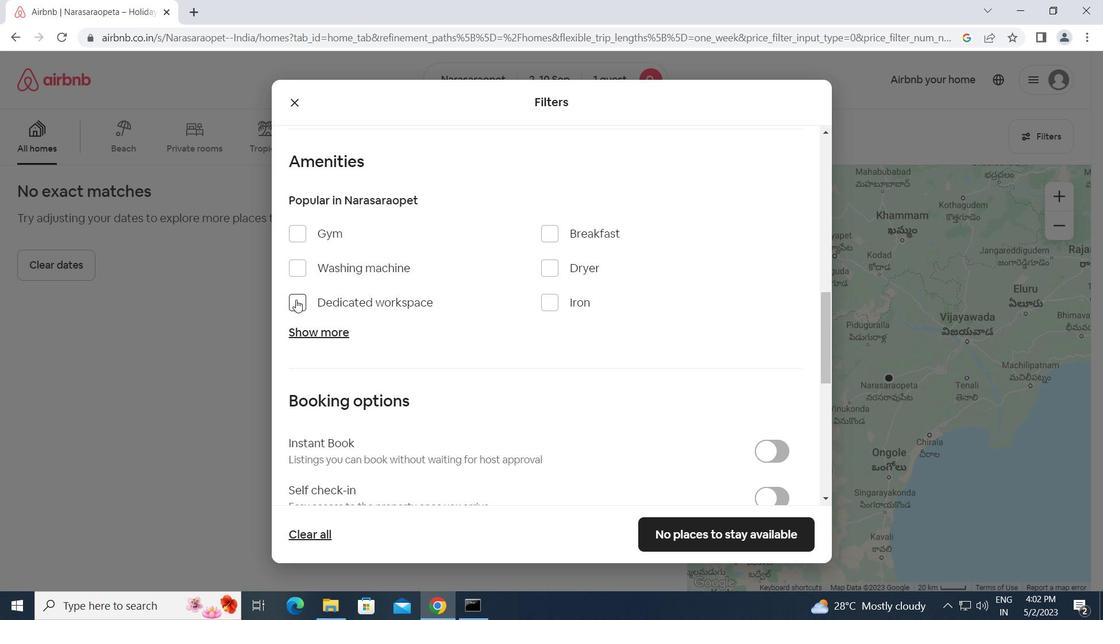 
Action: Mouse pressed left at (292, 269)
Screenshot: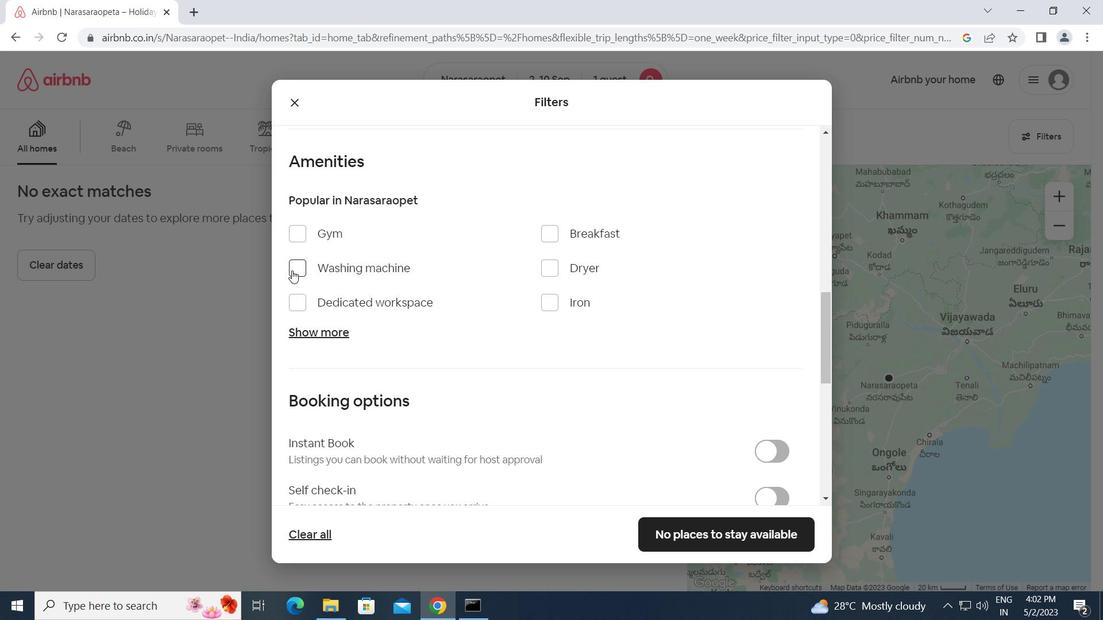 
Action: Mouse moved to (493, 359)
Screenshot: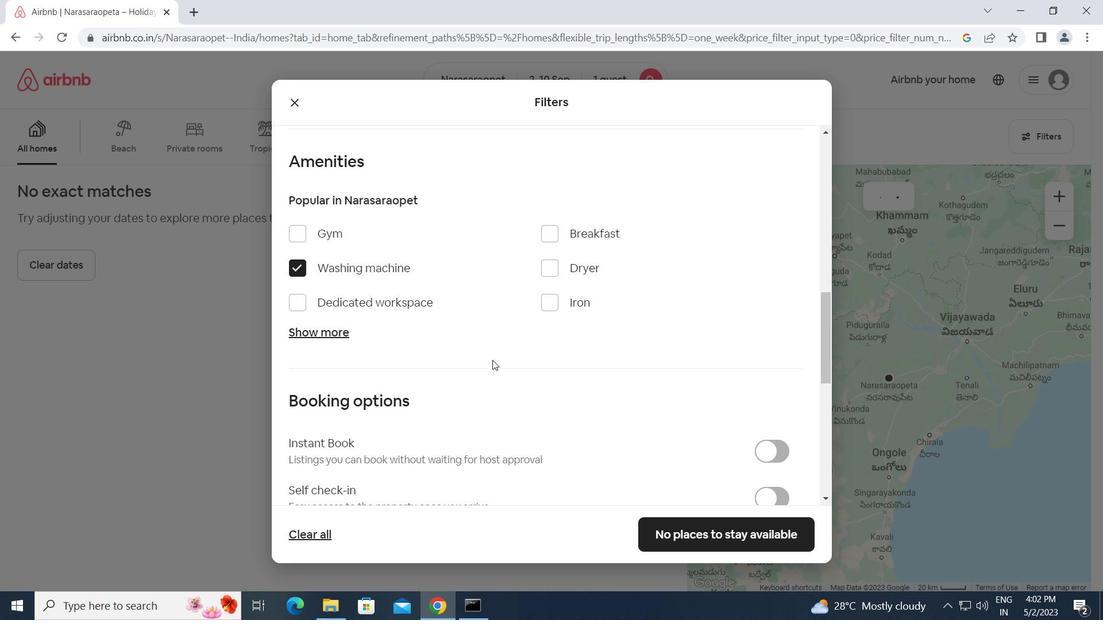 
Action: Mouse scrolled (493, 359) with delta (0, 0)
Screenshot: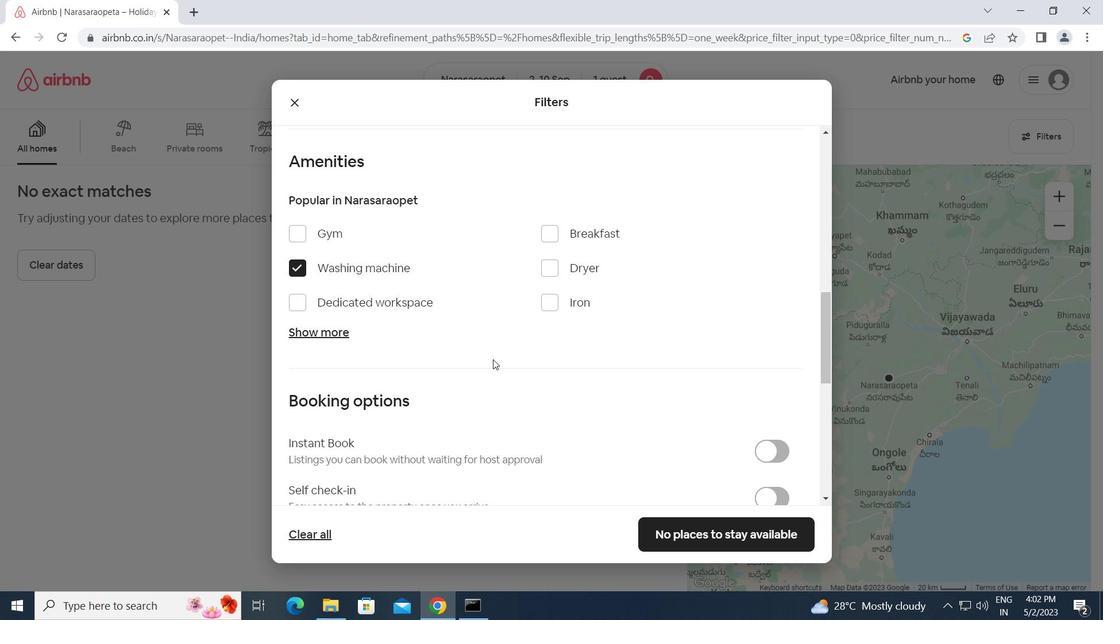 
Action: Mouse scrolled (493, 359) with delta (0, 0)
Screenshot: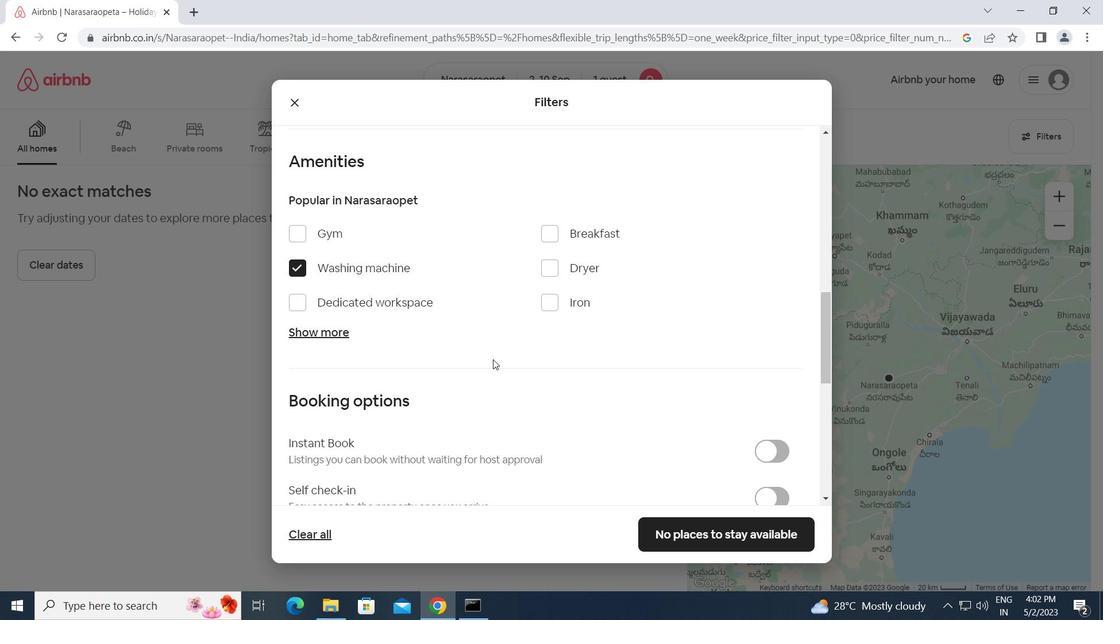 
Action: Mouse scrolled (493, 359) with delta (0, 0)
Screenshot: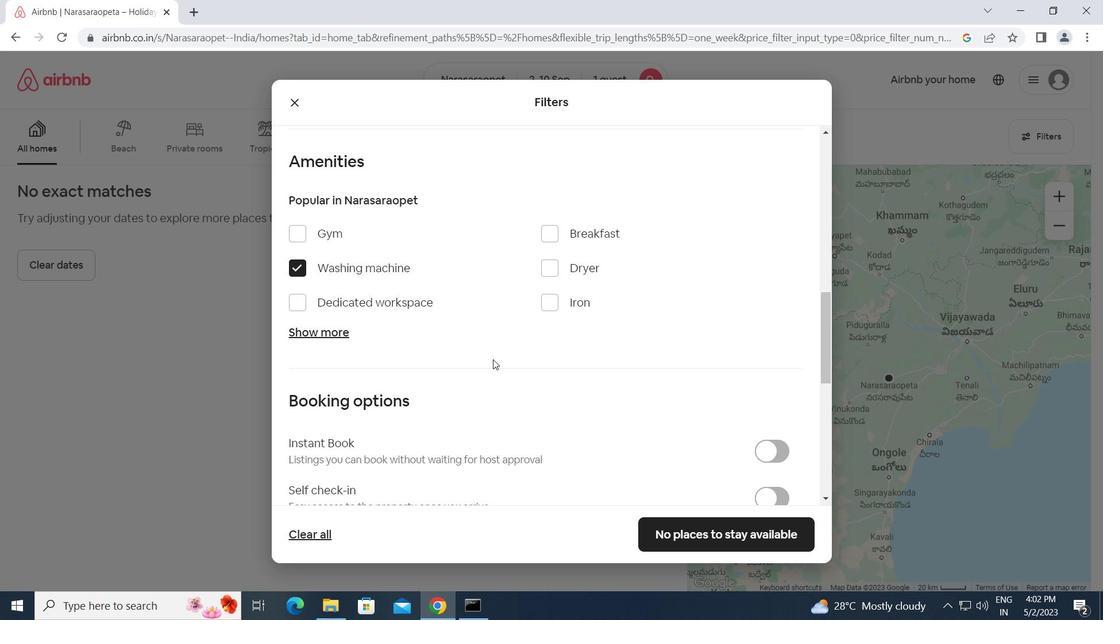 
Action: Mouse moved to (764, 287)
Screenshot: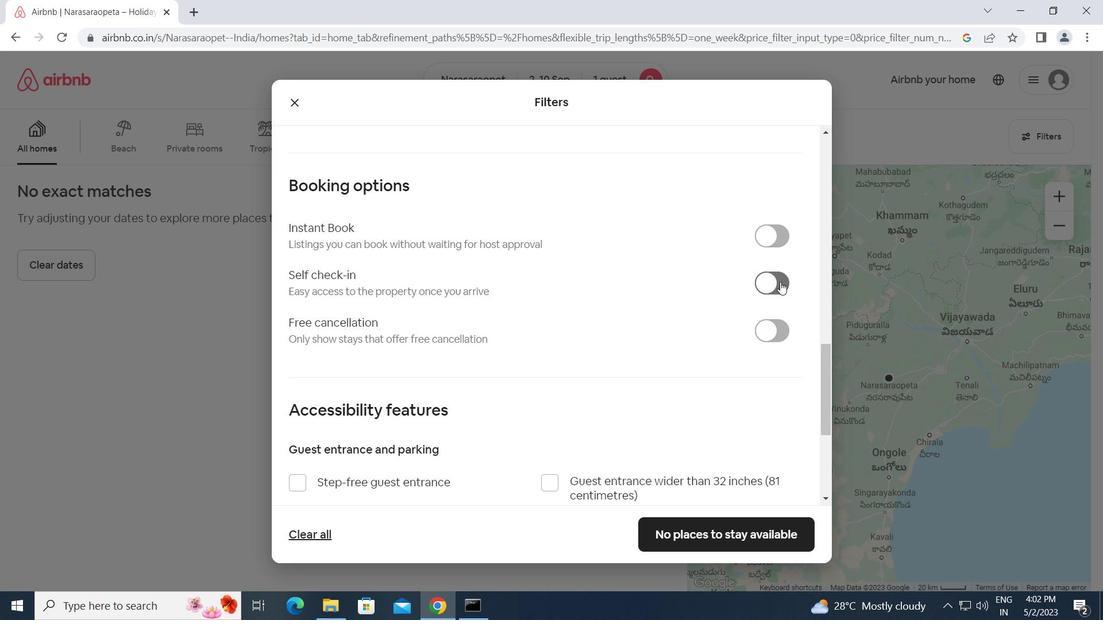 
Action: Mouse pressed left at (764, 287)
Screenshot: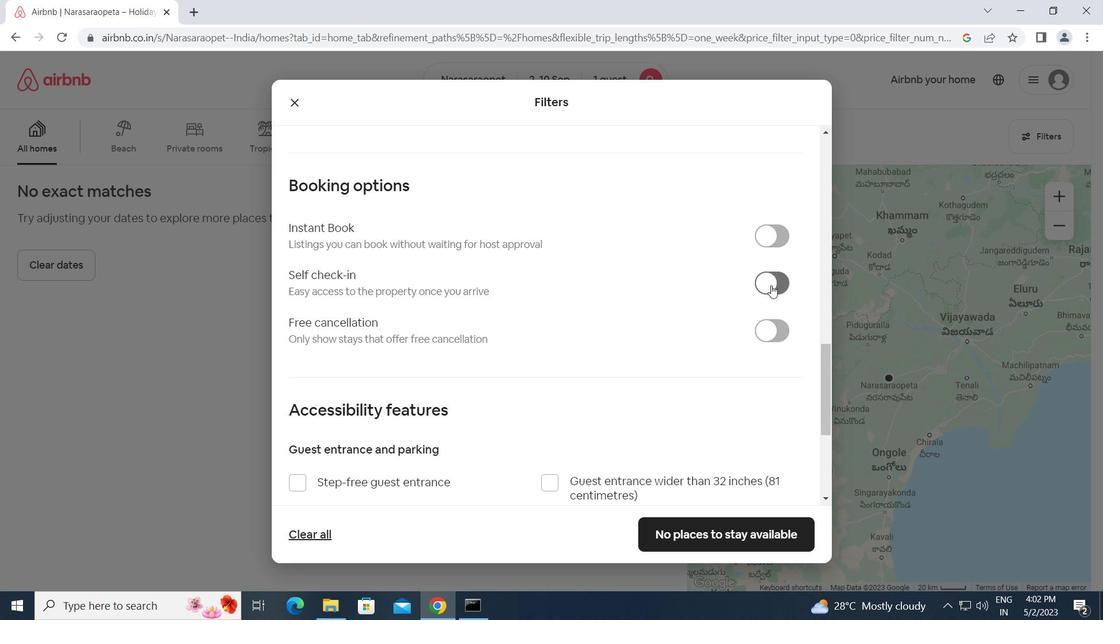 
Action: Mouse moved to (577, 306)
Screenshot: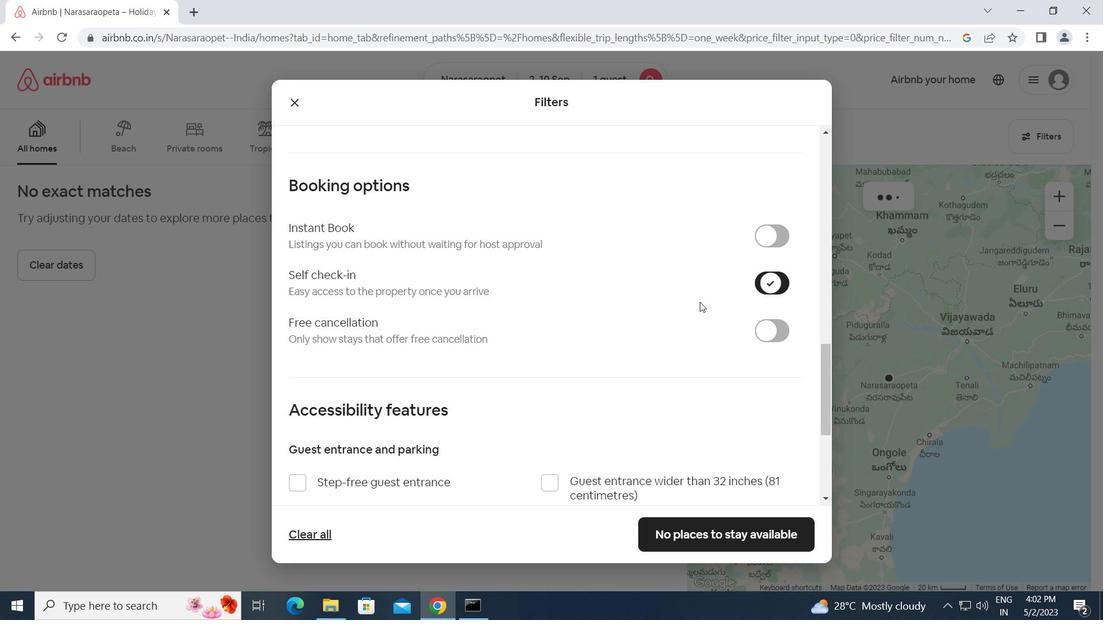 
Action: Mouse scrolled (577, 306) with delta (0, 0)
Screenshot: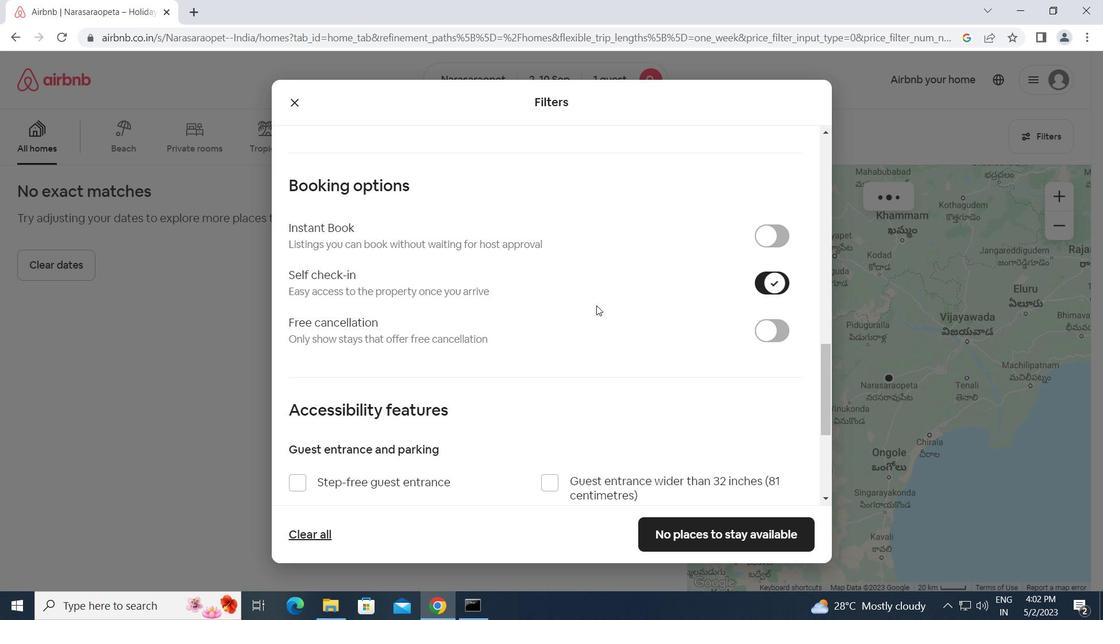 
Action: Mouse scrolled (577, 306) with delta (0, 0)
Screenshot: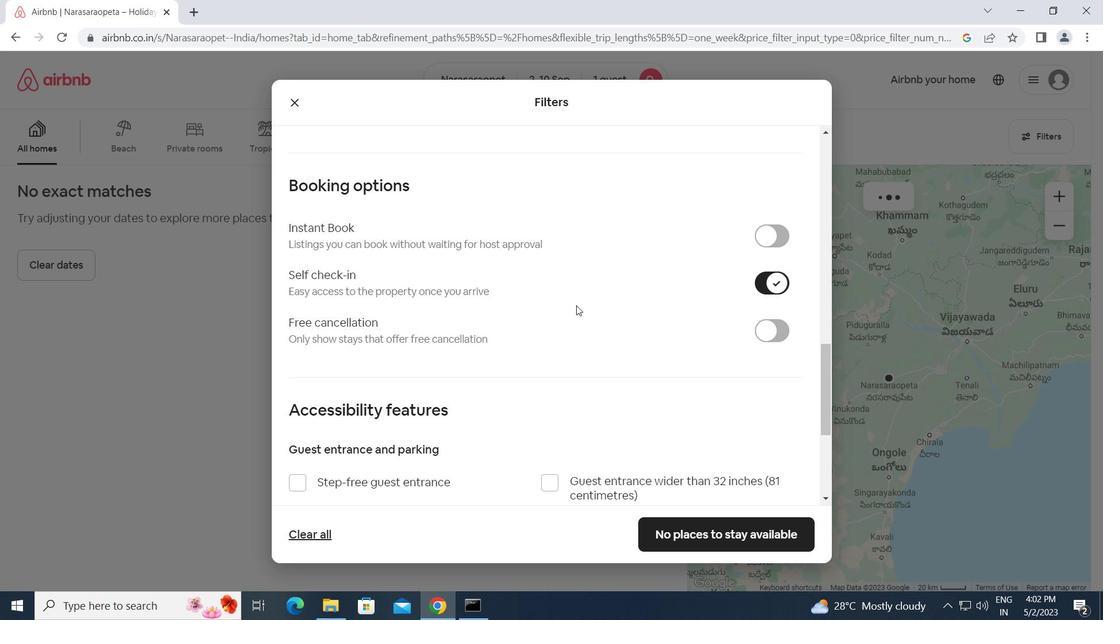 
Action: Mouse scrolled (577, 306) with delta (0, 0)
Screenshot: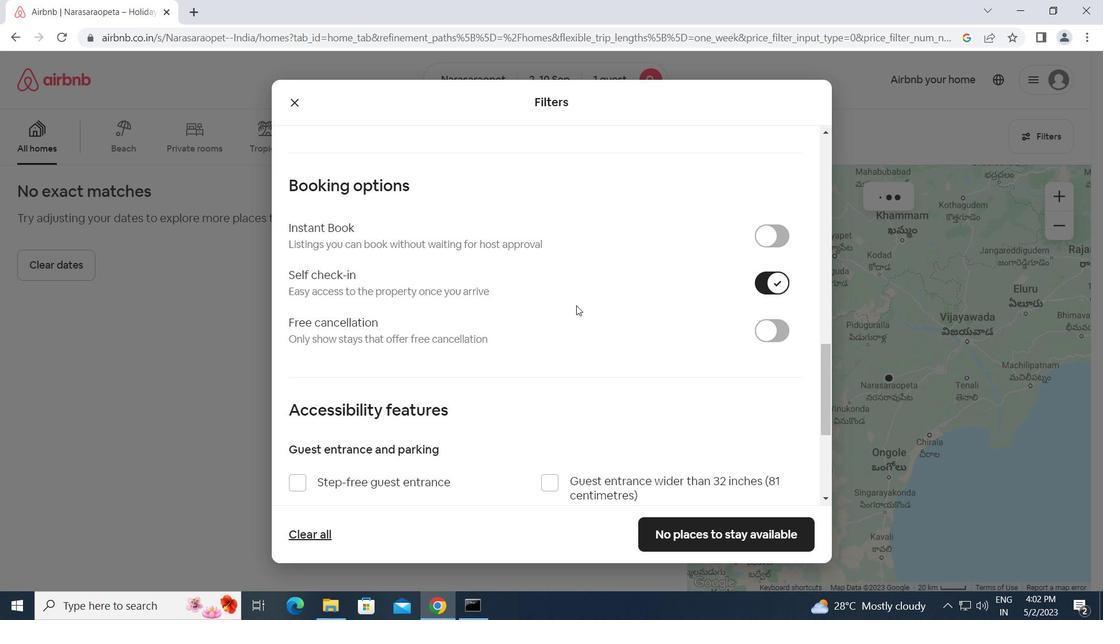 
Action: Mouse scrolled (577, 306) with delta (0, 0)
Screenshot: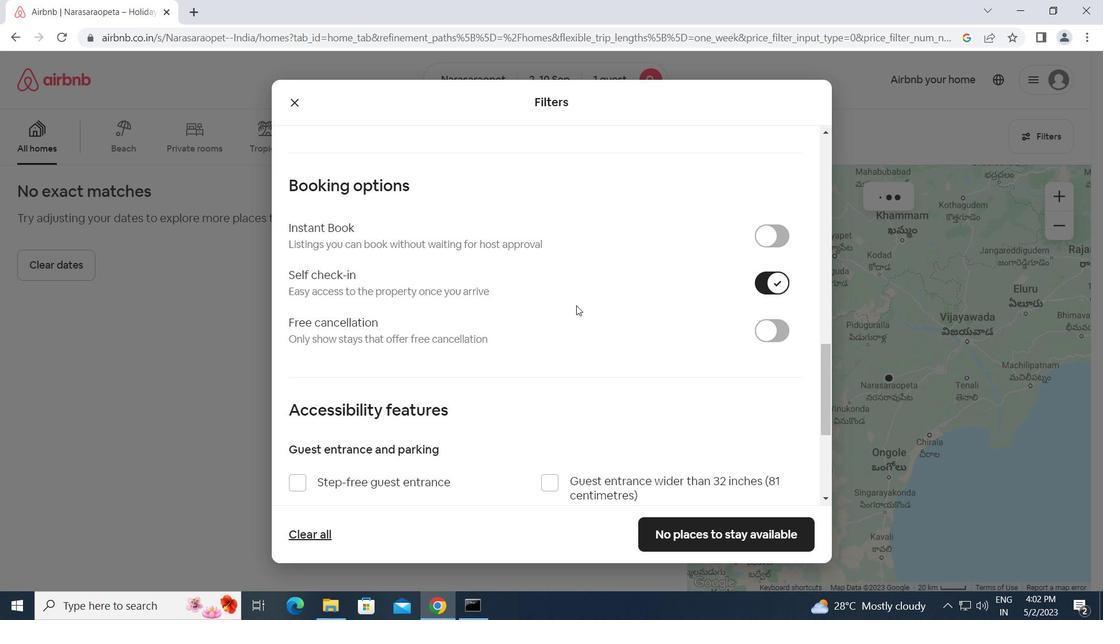 
Action: Mouse scrolled (577, 306) with delta (0, 0)
Screenshot: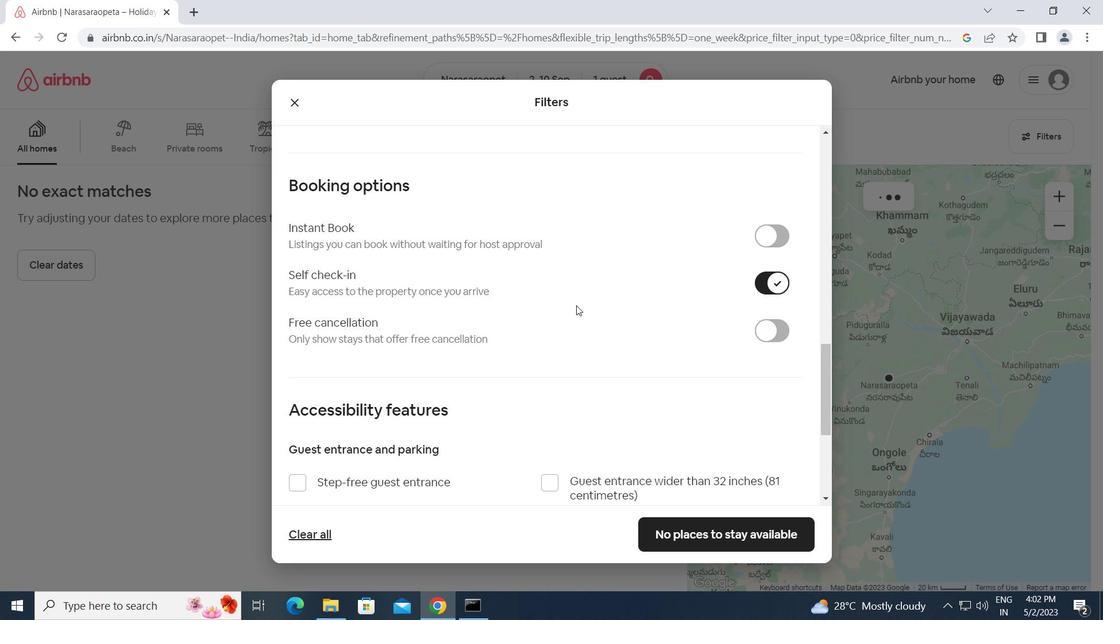 
Action: Mouse scrolled (577, 306) with delta (0, 0)
Screenshot: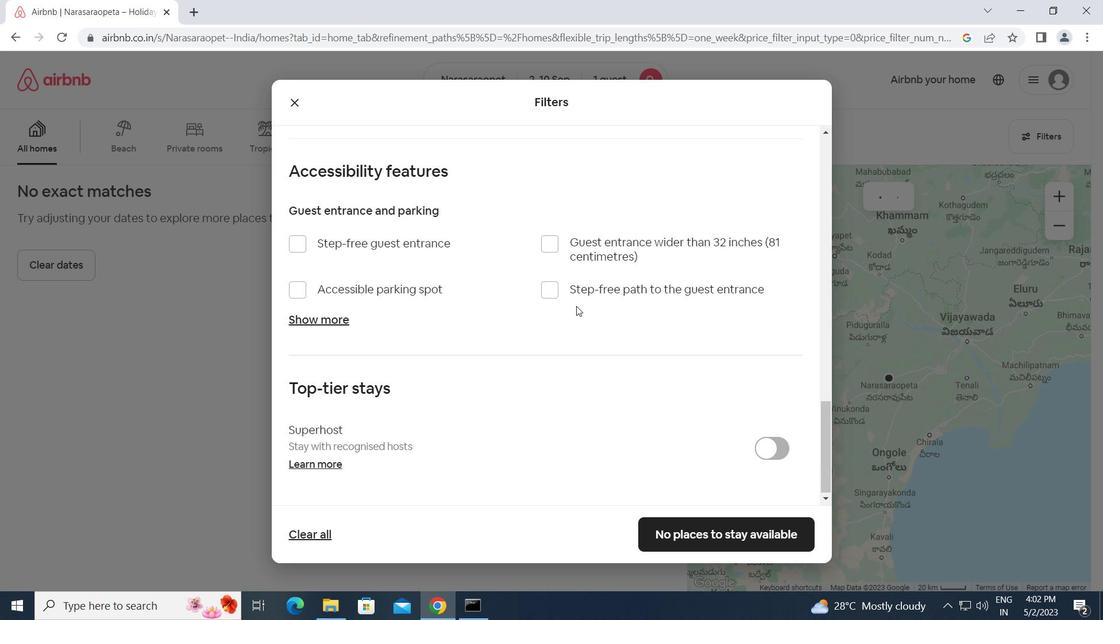 
Action: Mouse scrolled (577, 306) with delta (0, 0)
Screenshot: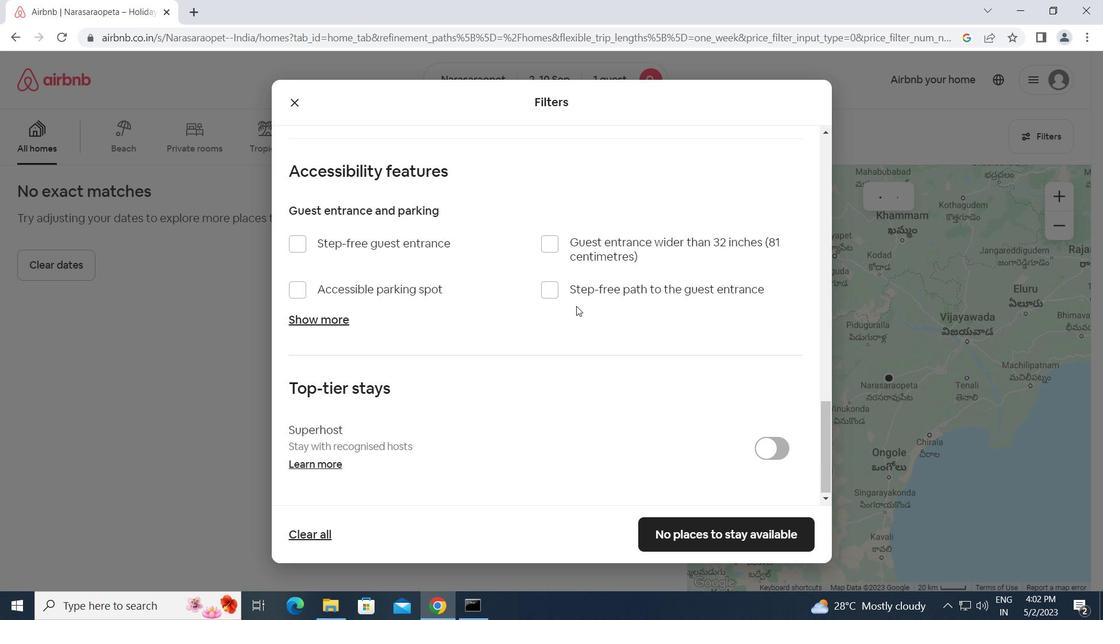 
Action: Mouse scrolled (577, 306) with delta (0, 0)
Screenshot: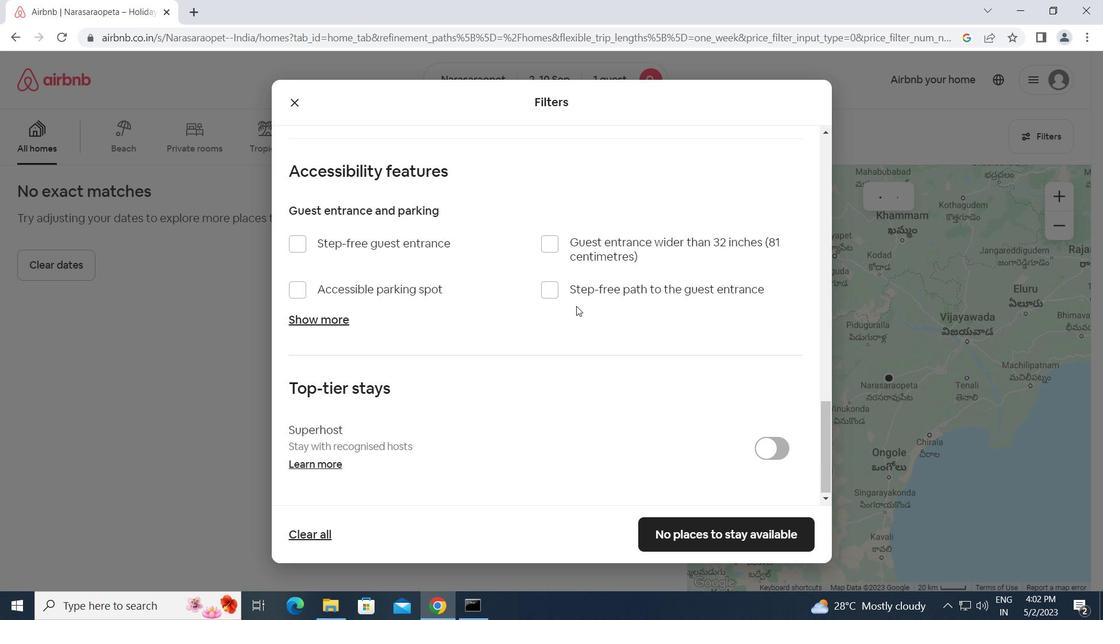 
Action: Mouse scrolled (577, 306) with delta (0, 0)
Screenshot: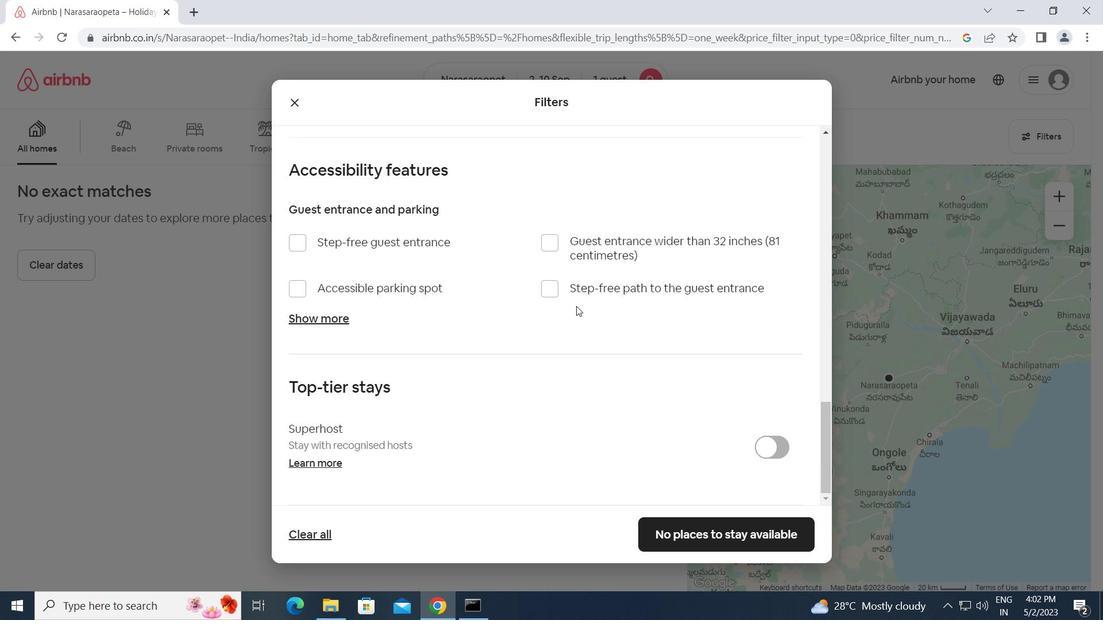 
Action: Mouse moved to (695, 525)
Screenshot: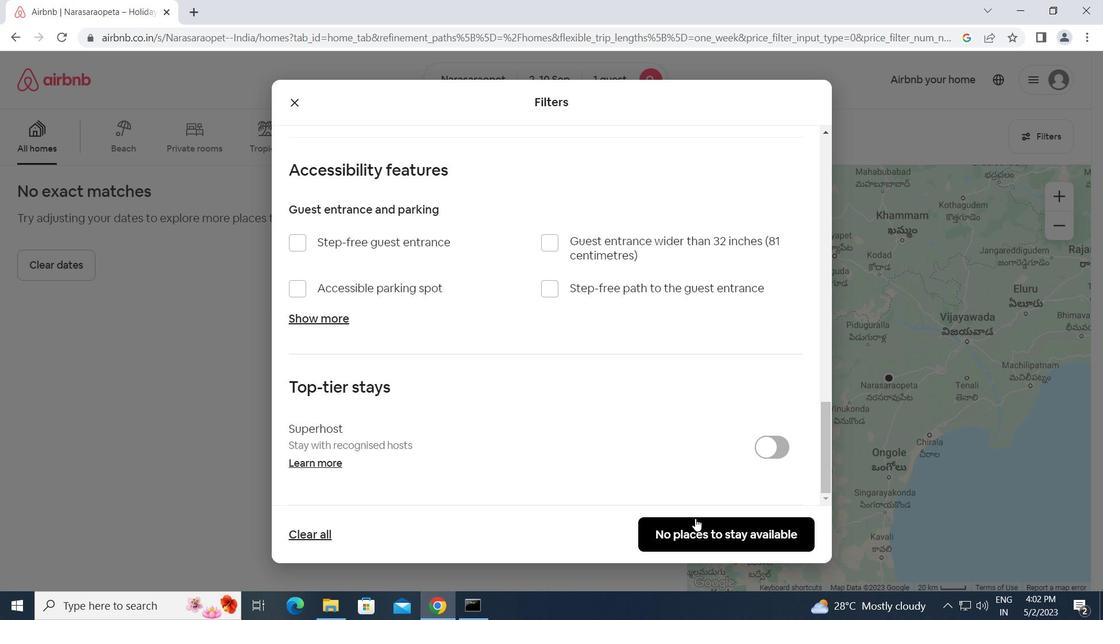 
Action: Mouse pressed left at (695, 525)
Screenshot: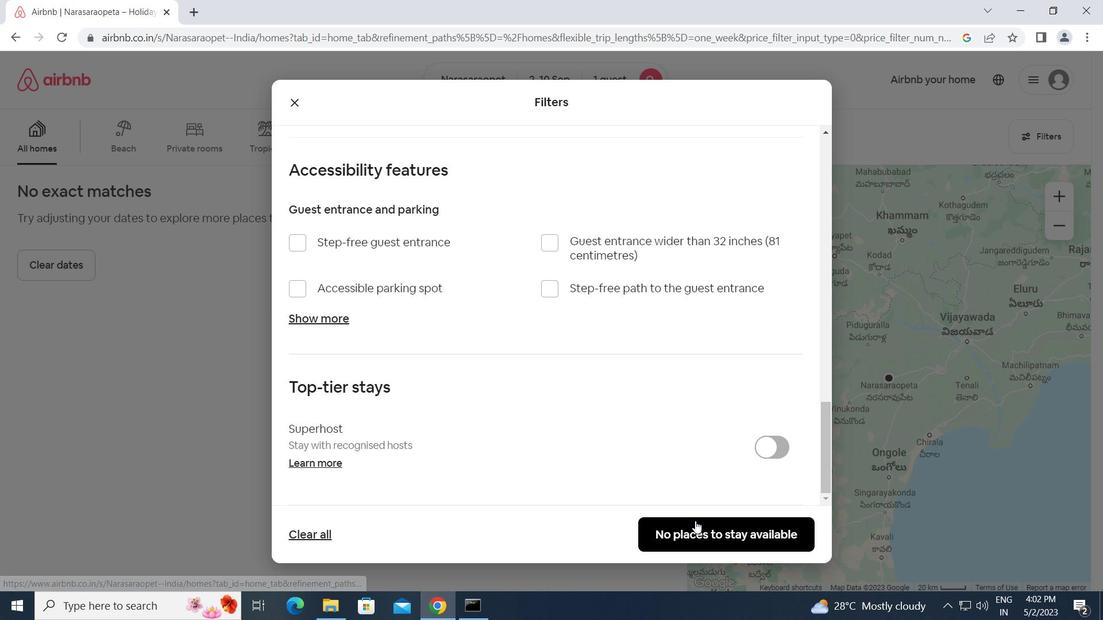 
Action: Mouse moved to (695, 525)
Screenshot: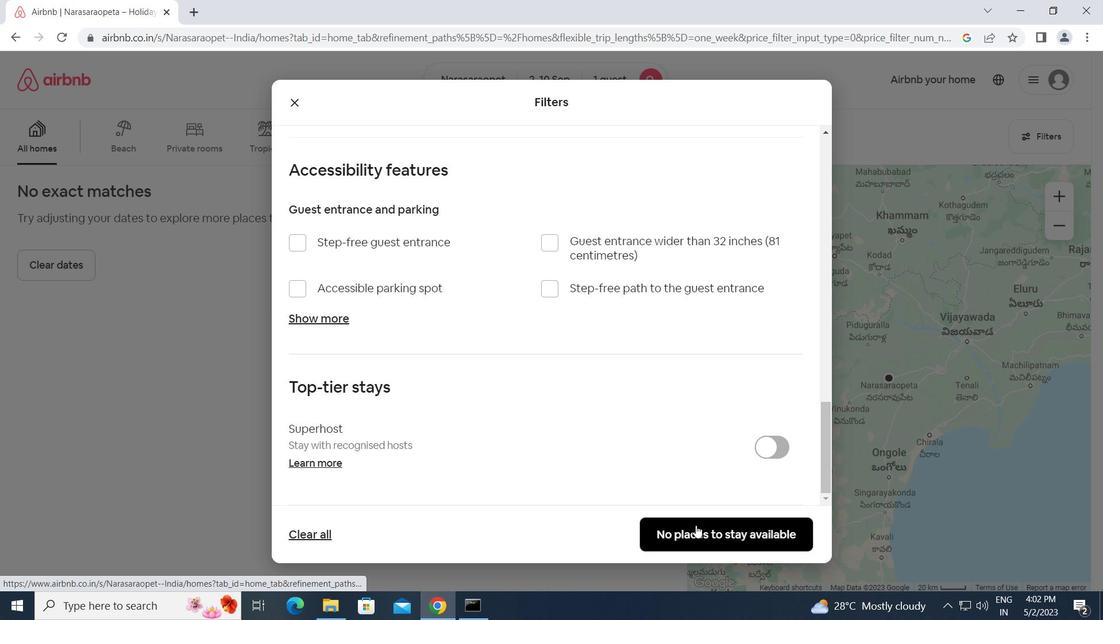 
